 Task: Look for space in Nanaimo, Canada from 4th August, 2023 to 8th August, 2023 for 1 adult in price range Rs.10000 to Rs.15000. Place can be private room with 1  bedroom having 1 bed and 1 bathroom. Property type can be flatguest house, hotel. Booking option can be shelf check-in. Required host language is English.
Action: Mouse moved to (393, 81)
Screenshot: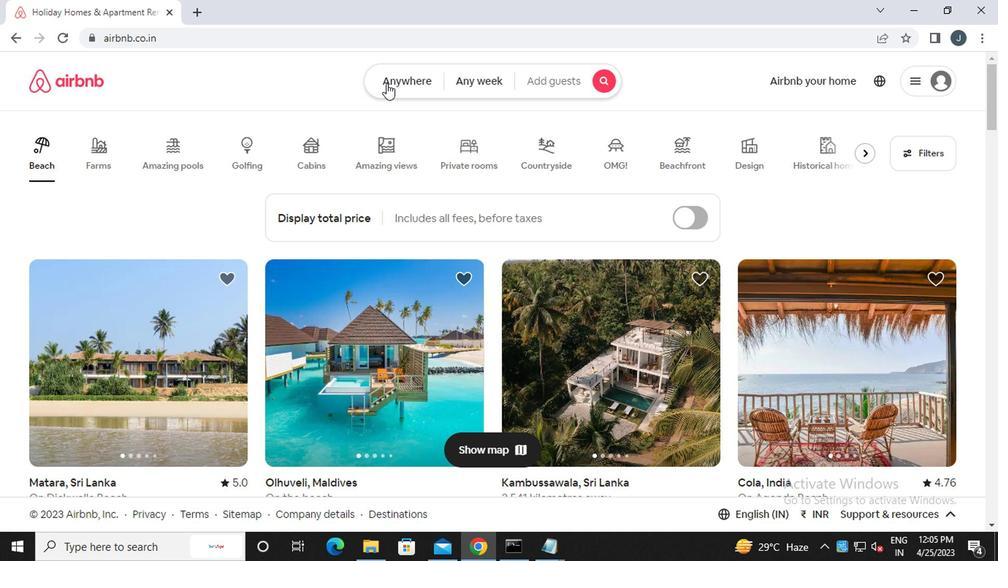 
Action: Mouse pressed left at (393, 81)
Screenshot: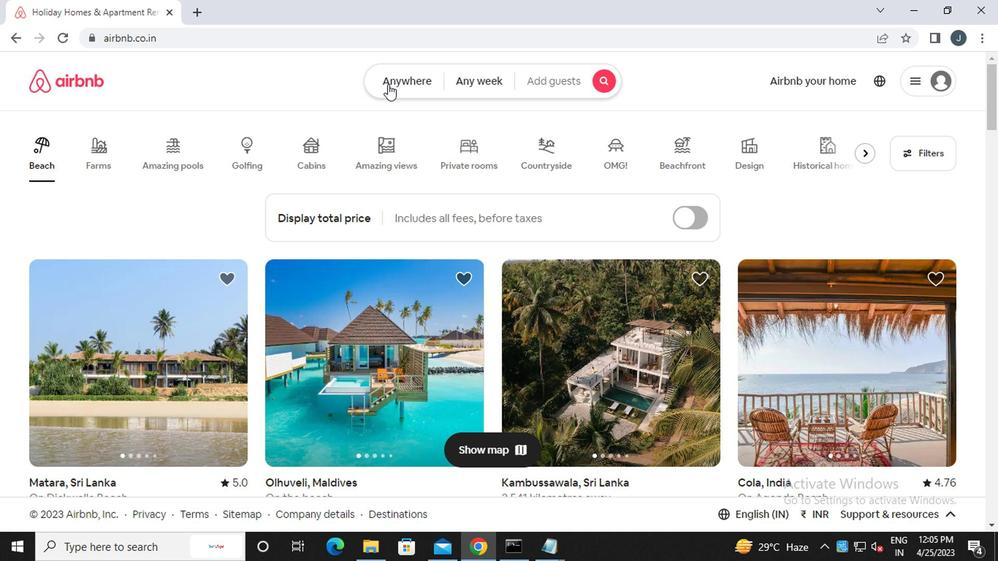 
Action: Mouse moved to (241, 139)
Screenshot: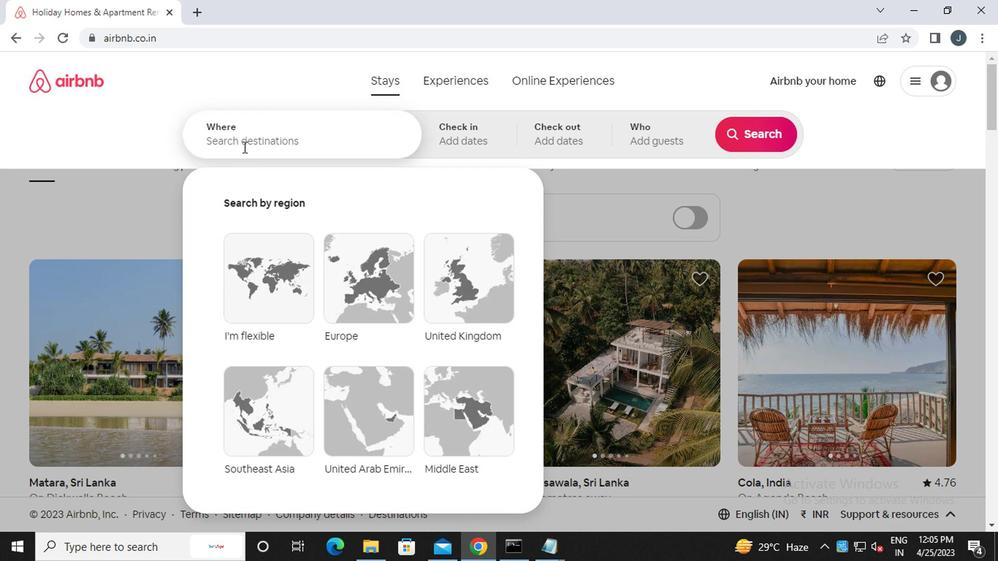 
Action: Mouse pressed left at (241, 139)
Screenshot: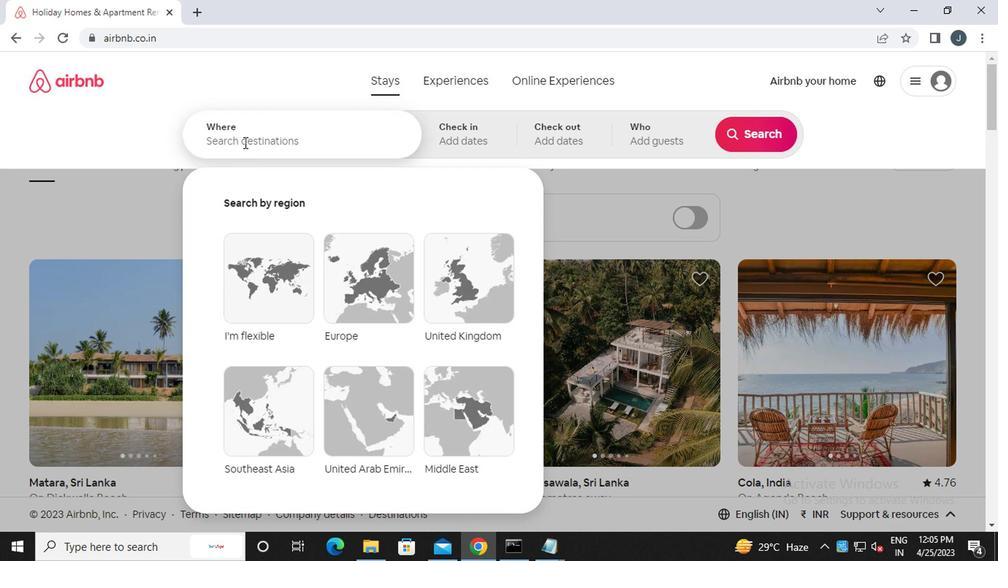 
Action: Key pressed n<Key.caps_lock>anaimo,<Key.caps_lock>c<Key.caps_lock>anada
Screenshot: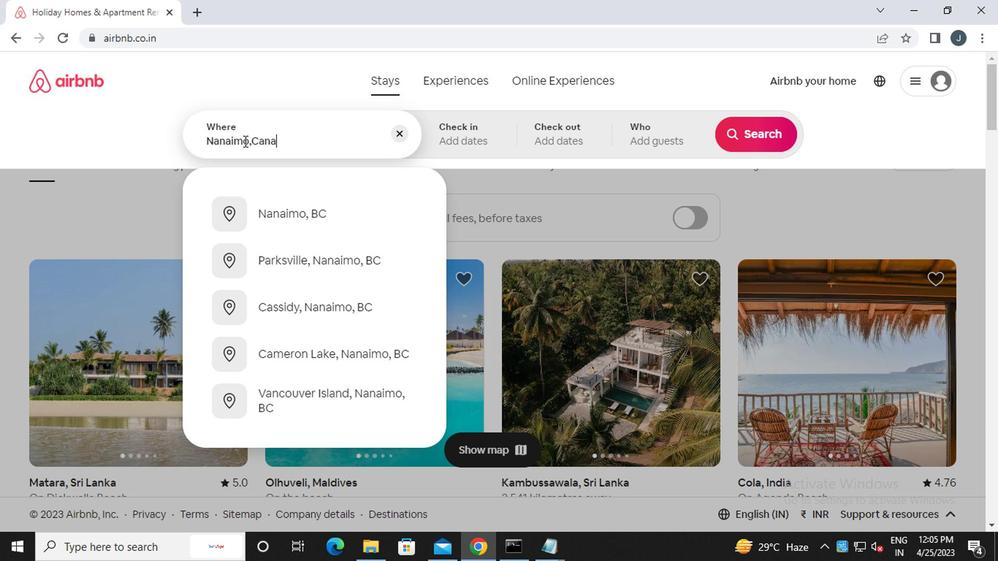 
Action: Mouse moved to (481, 132)
Screenshot: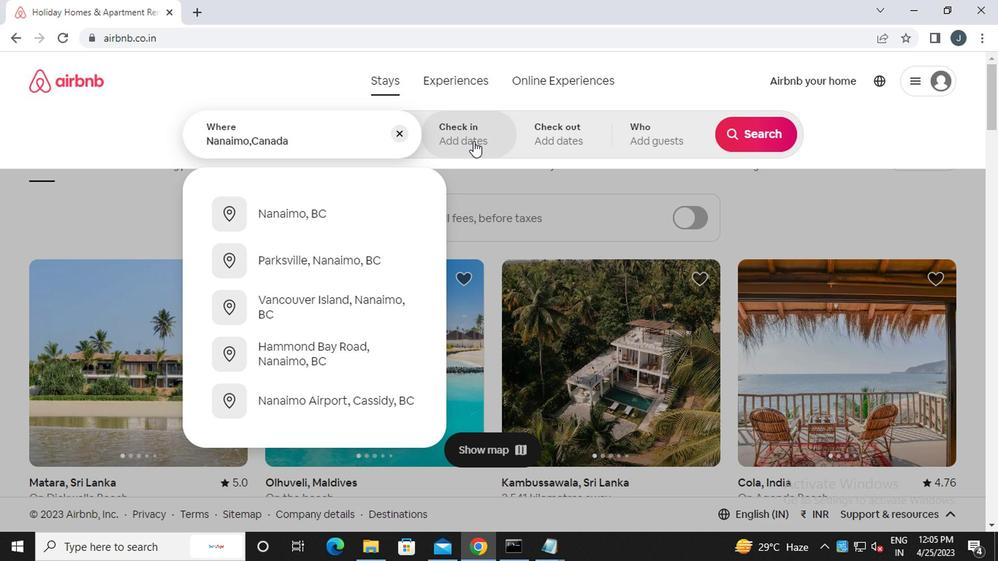 
Action: Mouse pressed left at (481, 132)
Screenshot: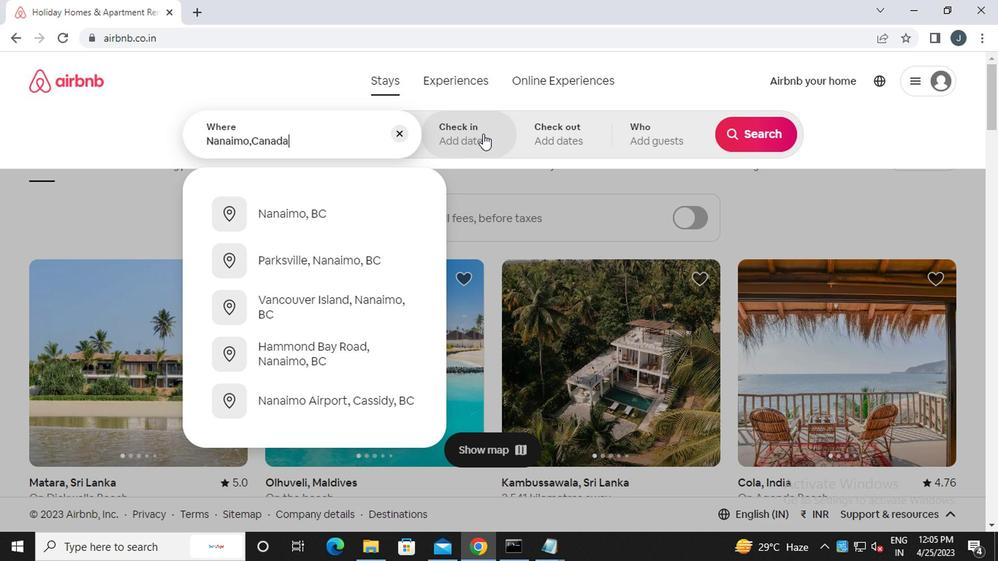 
Action: Mouse moved to (744, 254)
Screenshot: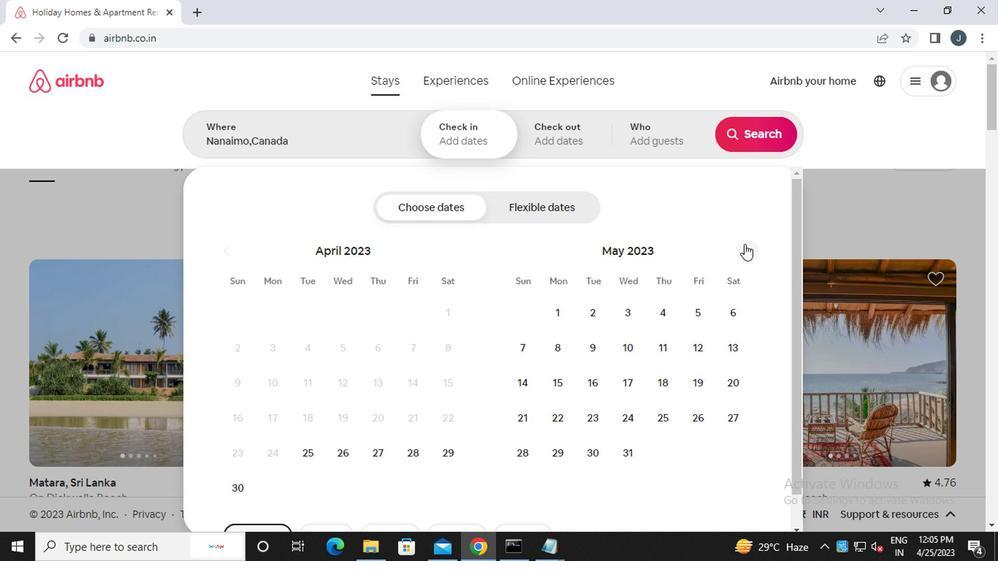 
Action: Mouse pressed left at (744, 254)
Screenshot: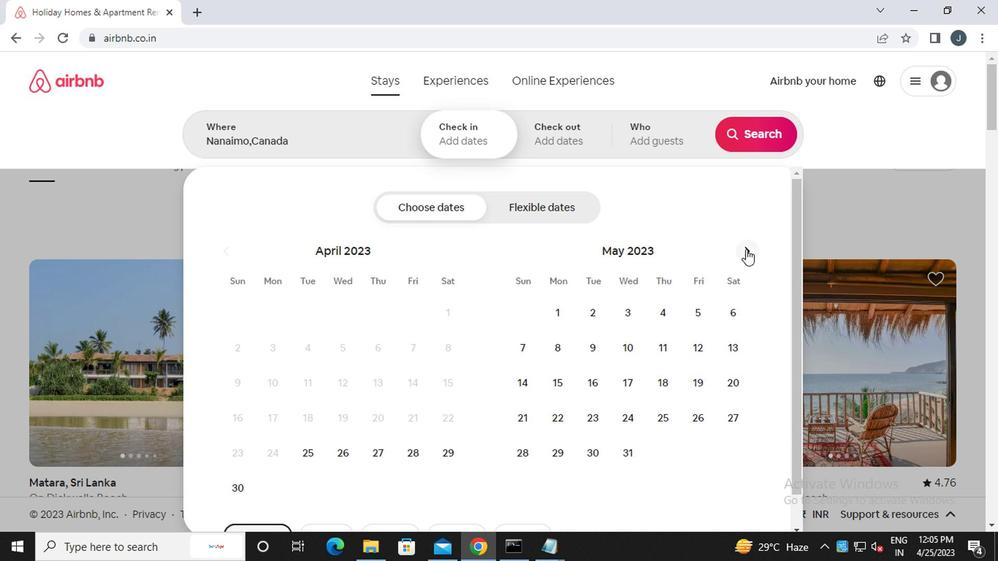 
Action: Mouse pressed left at (744, 254)
Screenshot: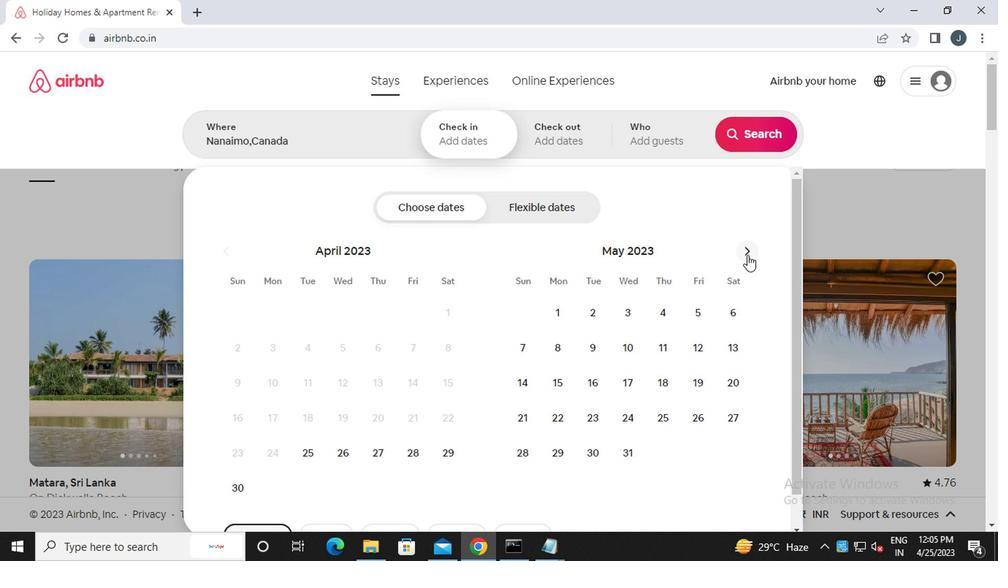 
Action: Mouse pressed left at (744, 254)
Screenshot: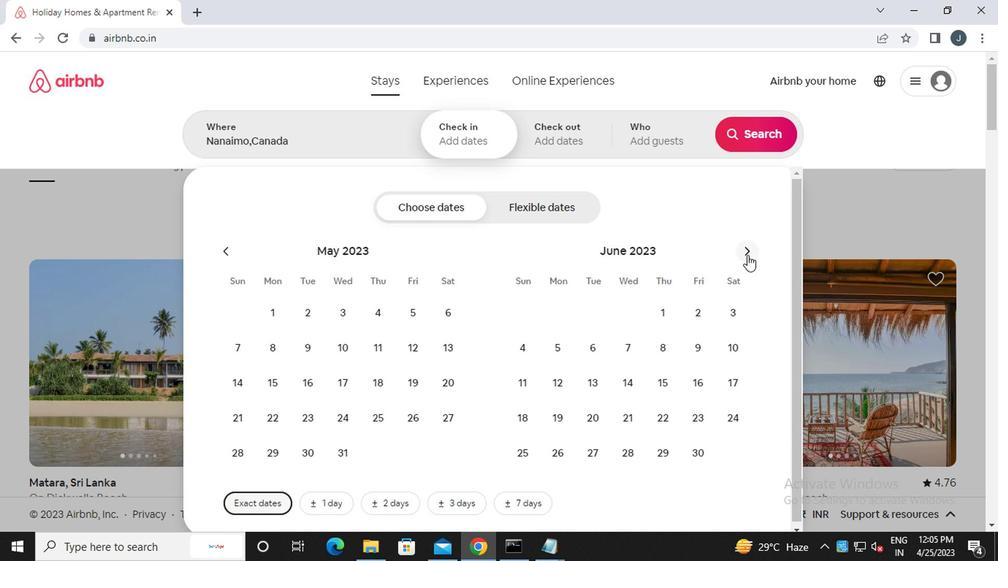 
Action: Mouse moved to (701, 308)
Screenshot: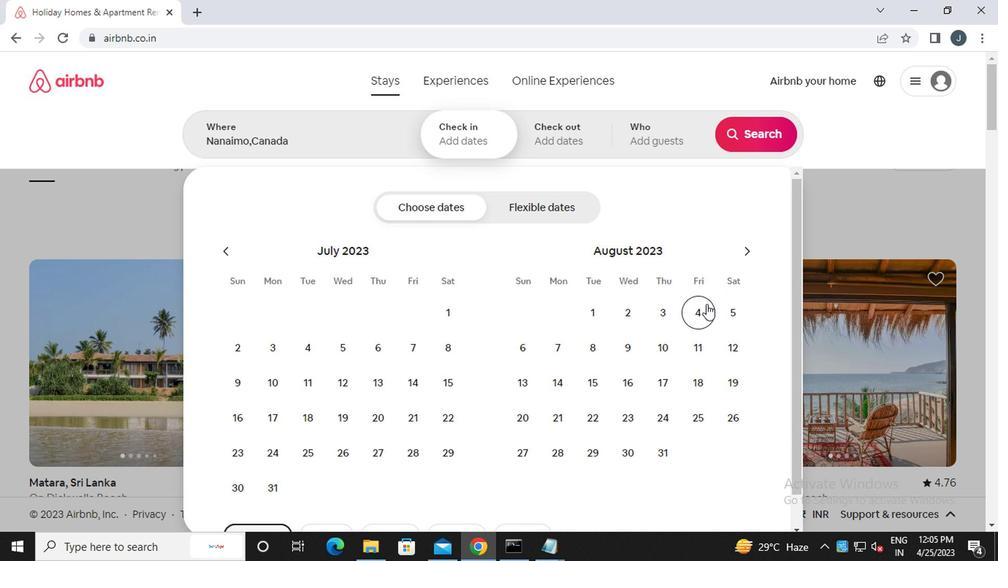 
Action: Mouse pressed left at (701, 308)
Screenshot: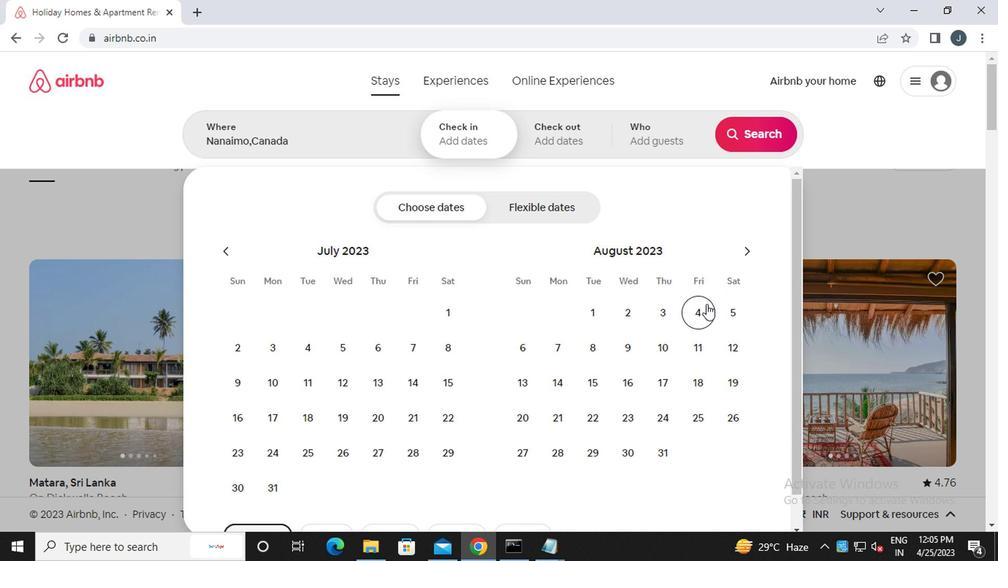 
Action: Mouse moved to (596, 342)
Screenshot: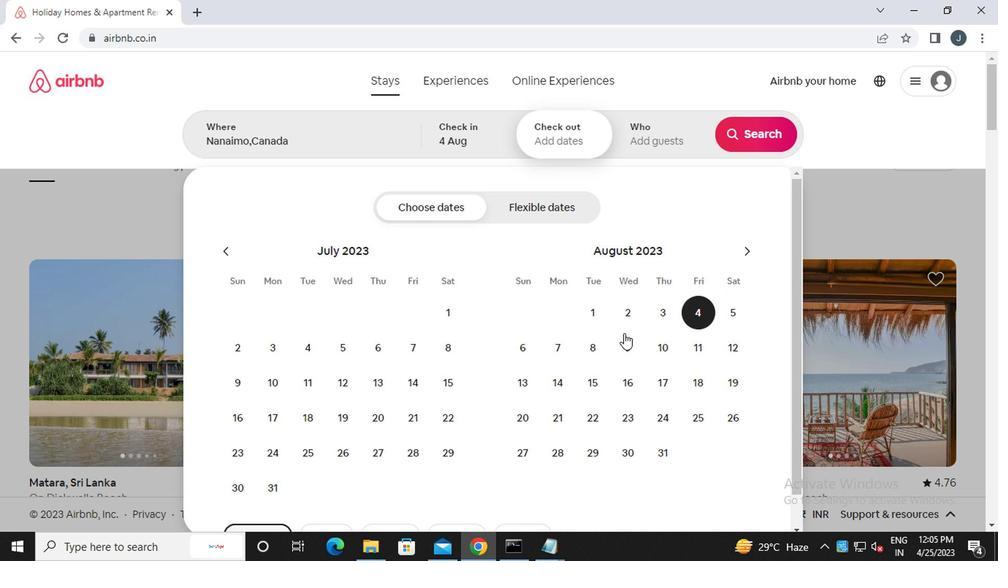 
Action: Mouse pressed left at (596, 342)
Screenshot: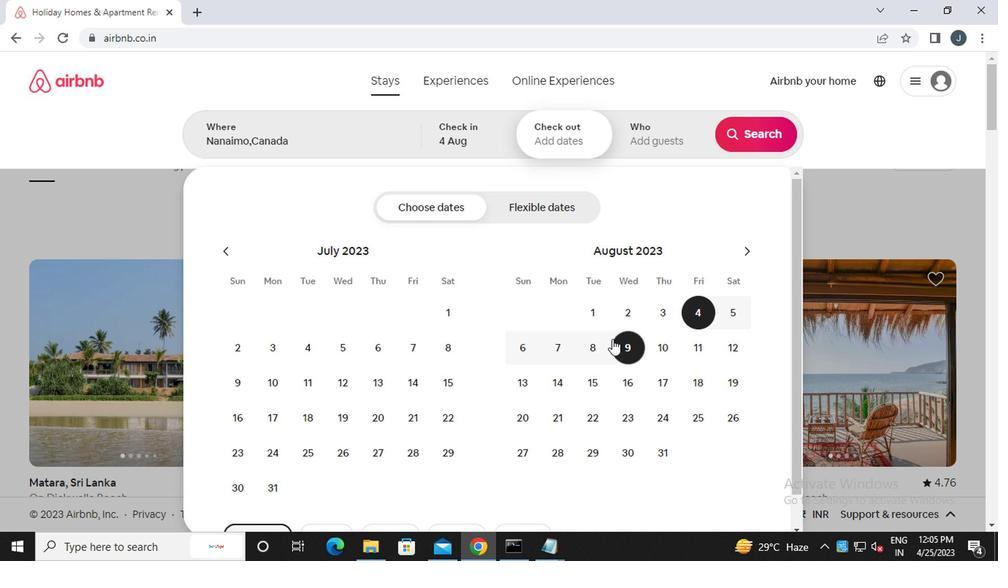
Action: Mouse moved to (644, 124)
Screenshot: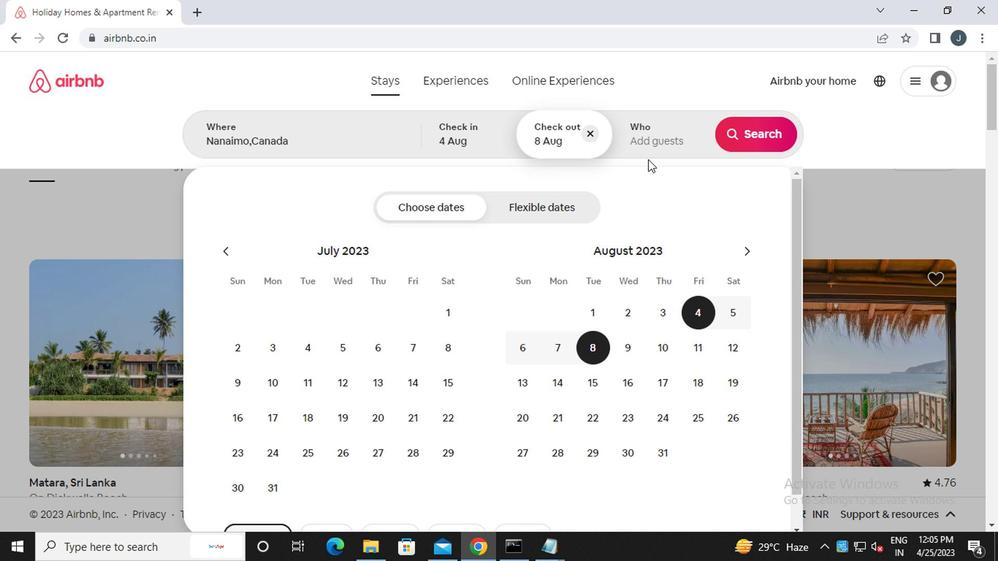 
Action: Mouse pressed left at (644, 124)
Screenshot: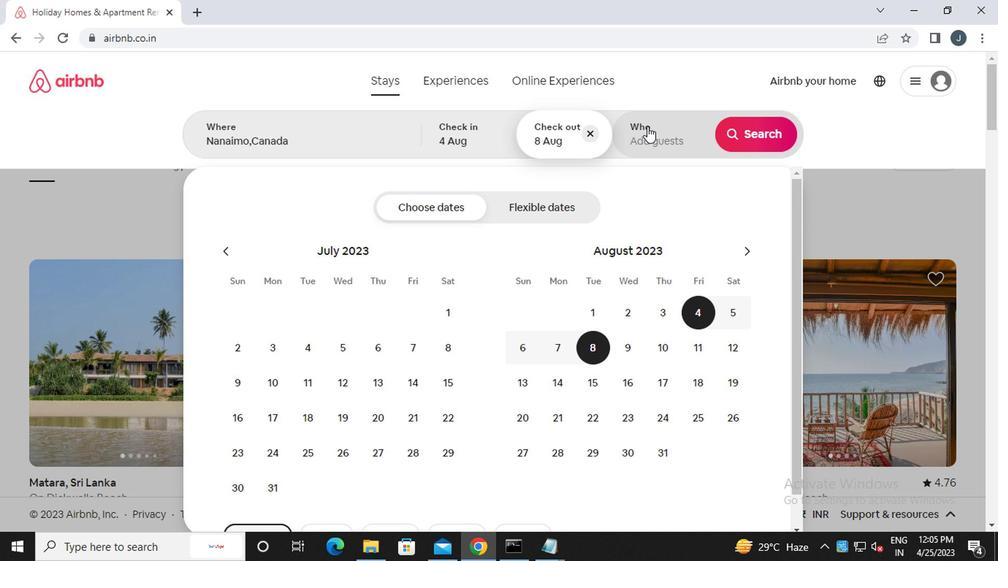 
Action: Mouse moved to (764, 213)
Screenshot: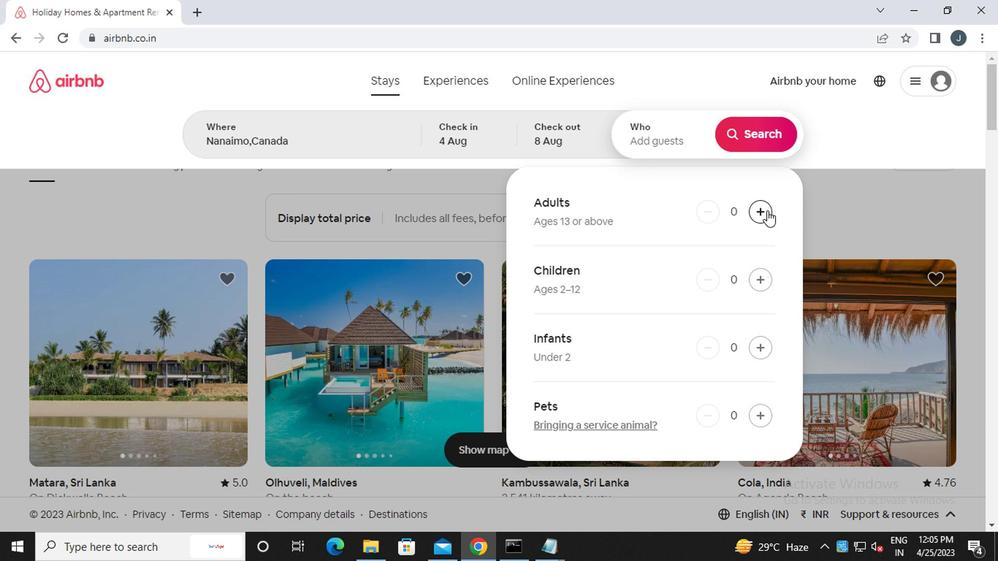 
Action: Mouse pressed left at (764, 213)
Screenshot: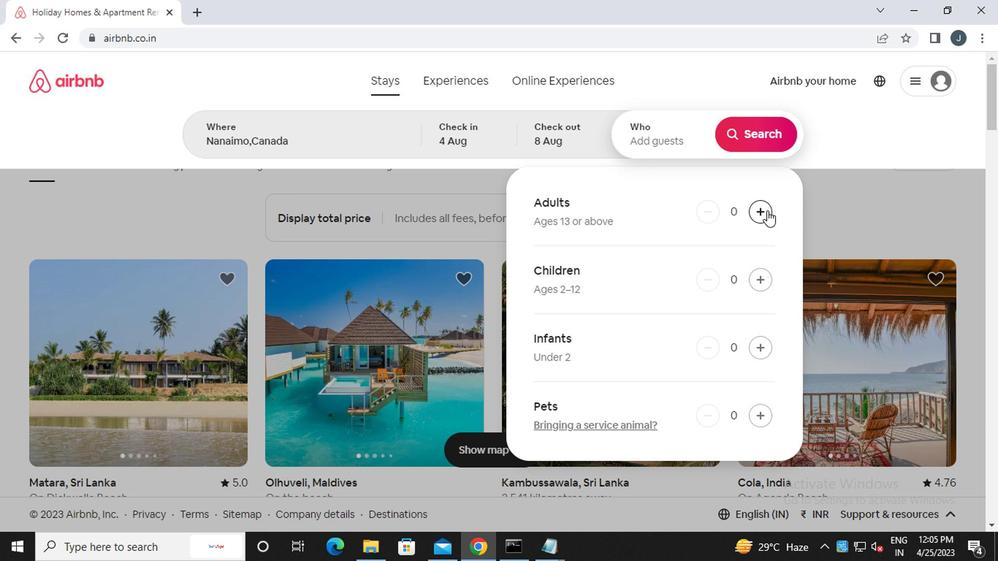 
Action: Mouse moved to (752, 125)
Screenshot: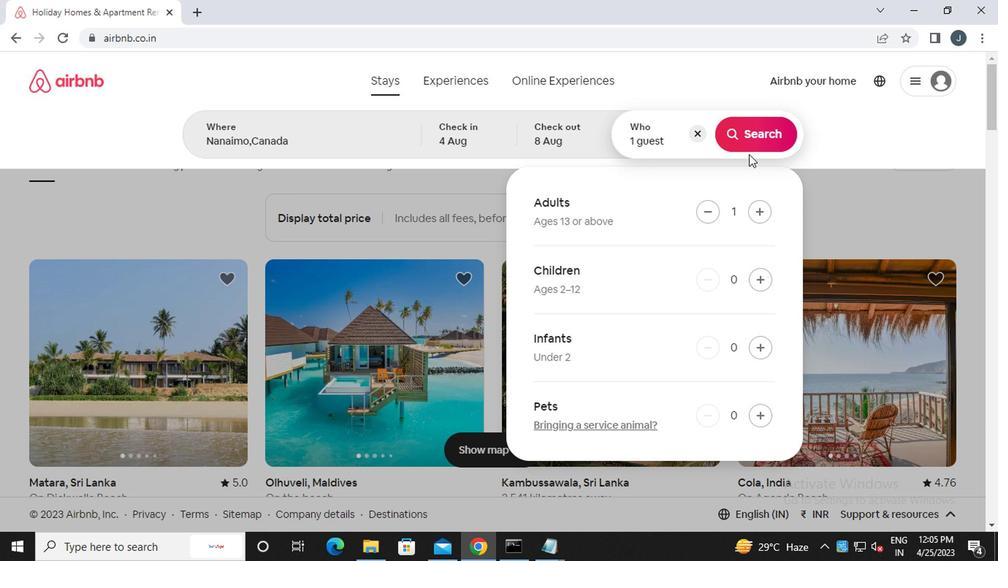 
Action: Mouse pressed left at (752, 125)
Screenshot: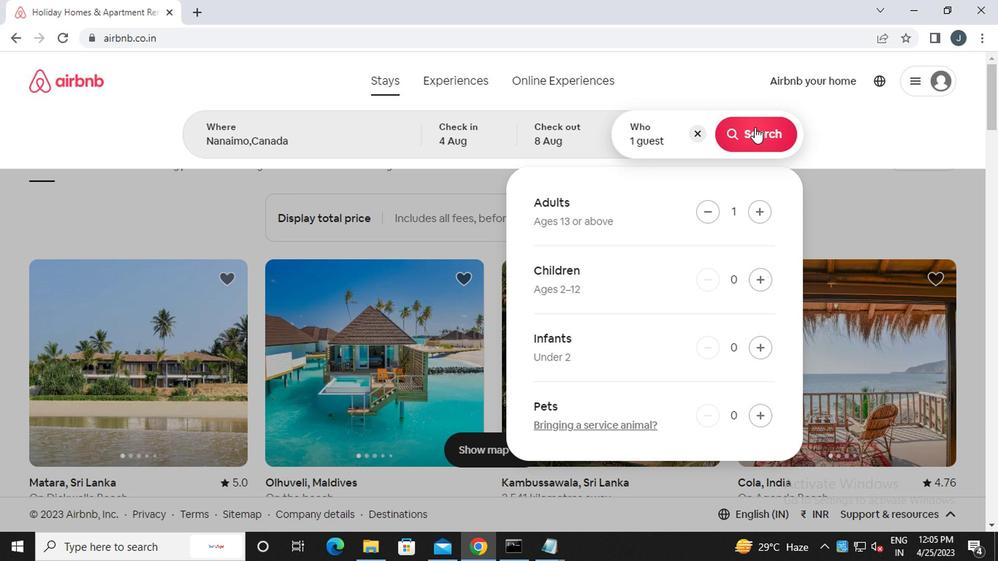 
Action: Mouse moved to (943, 133)
Screenshot: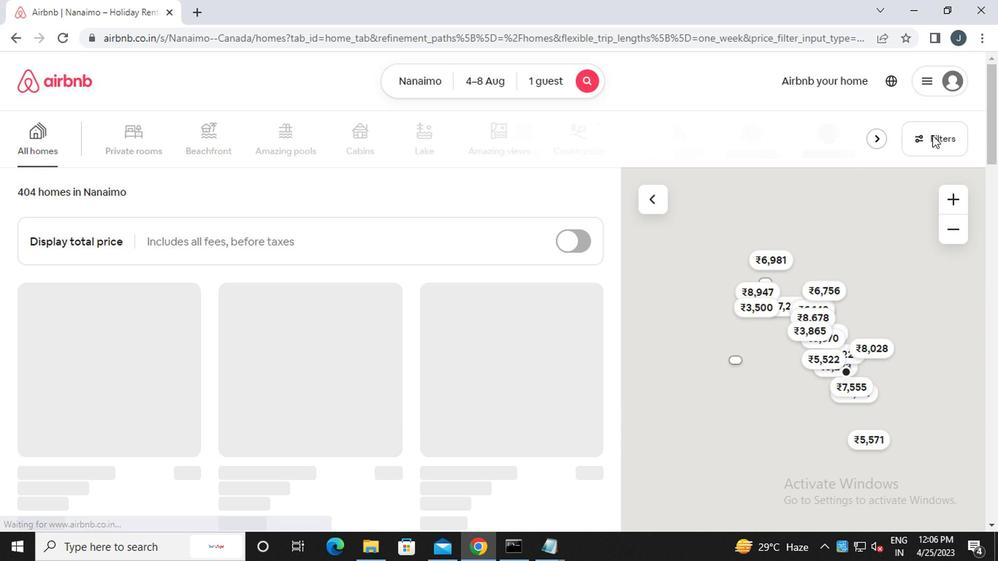 
Action: Mouse pressed left at (943, 133)
Screenshot: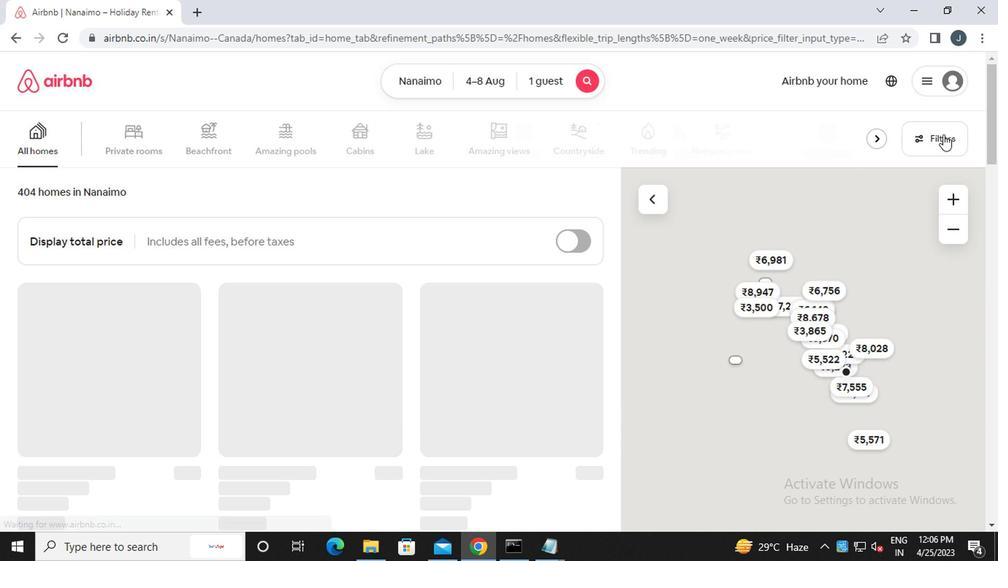 
Action: Mouse moved to (345, 324)
Screenshot: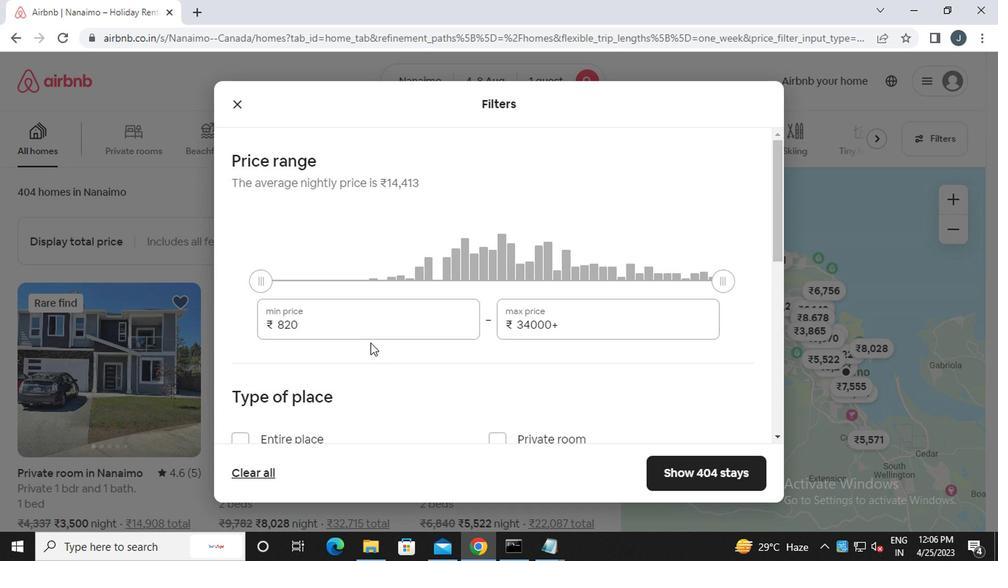 
Action: Mouse pressed left at (345, 324)
Screenshot: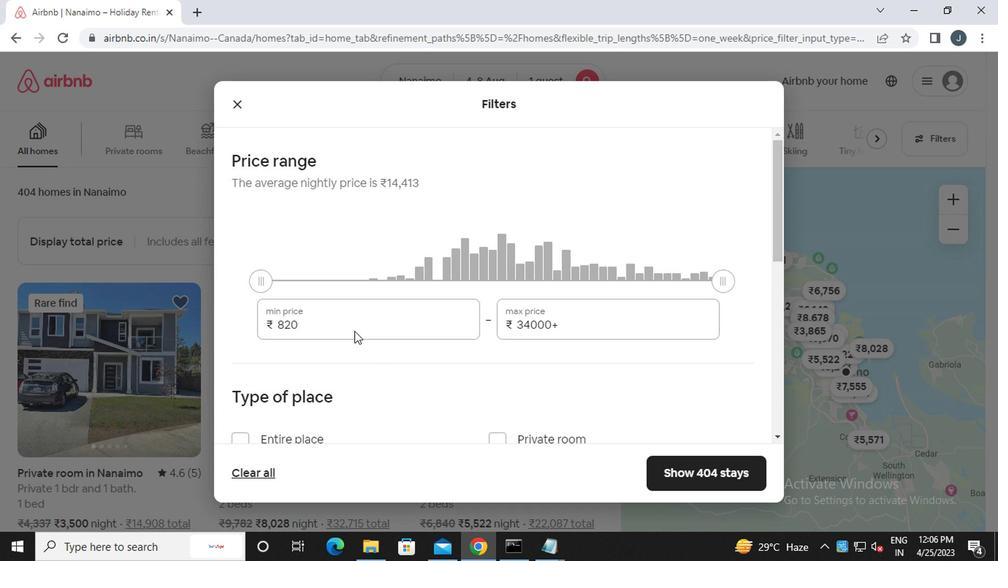 
Action: Mouse moved to (340, 323)
Screenshot: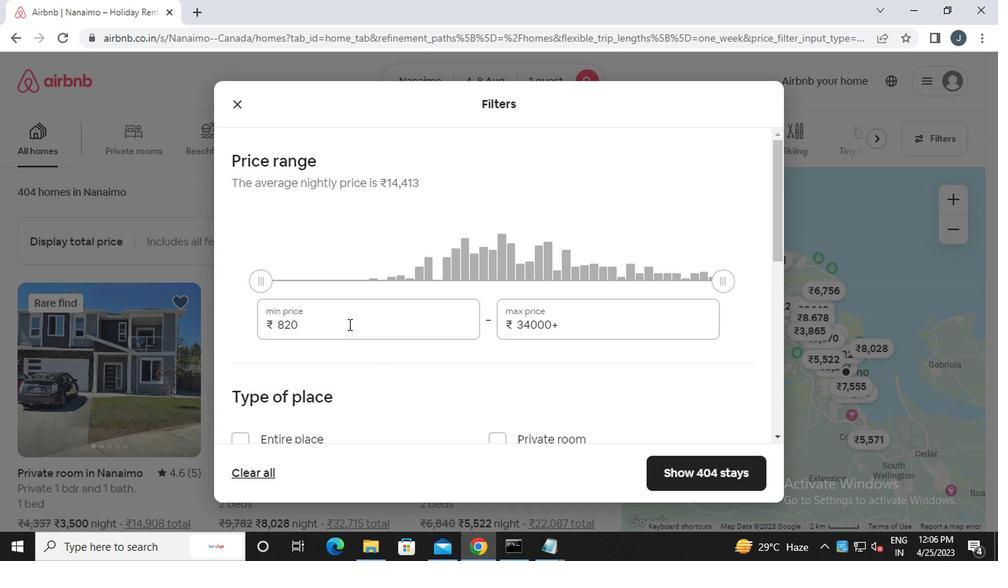 
Action: Key pressed <Key.backspace><Key.backspace><Key.backspace><<97>><<96>><<96>><<96>><<96>>
Screenshot: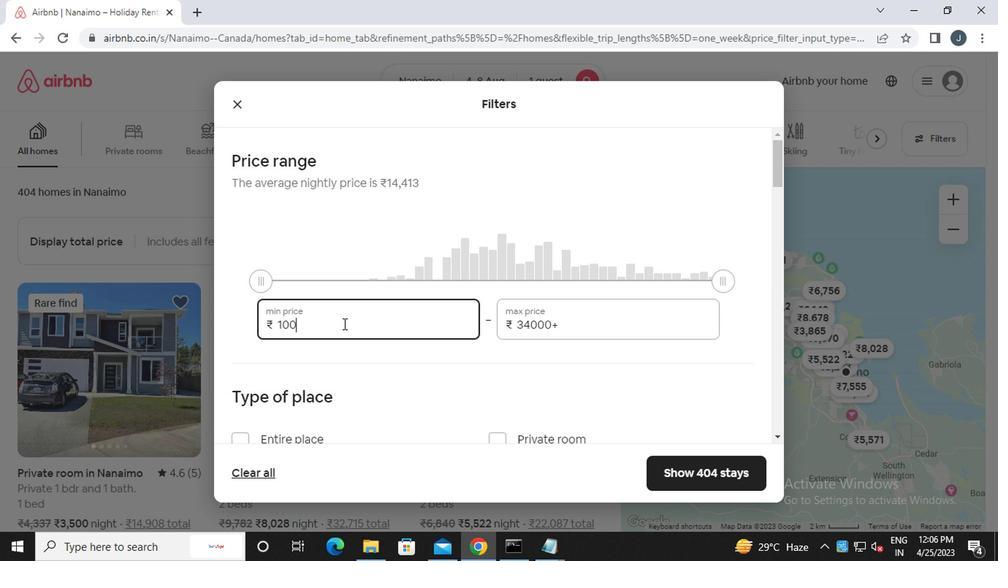 
Action: Mouse moved to (560, 320)
Screenshot: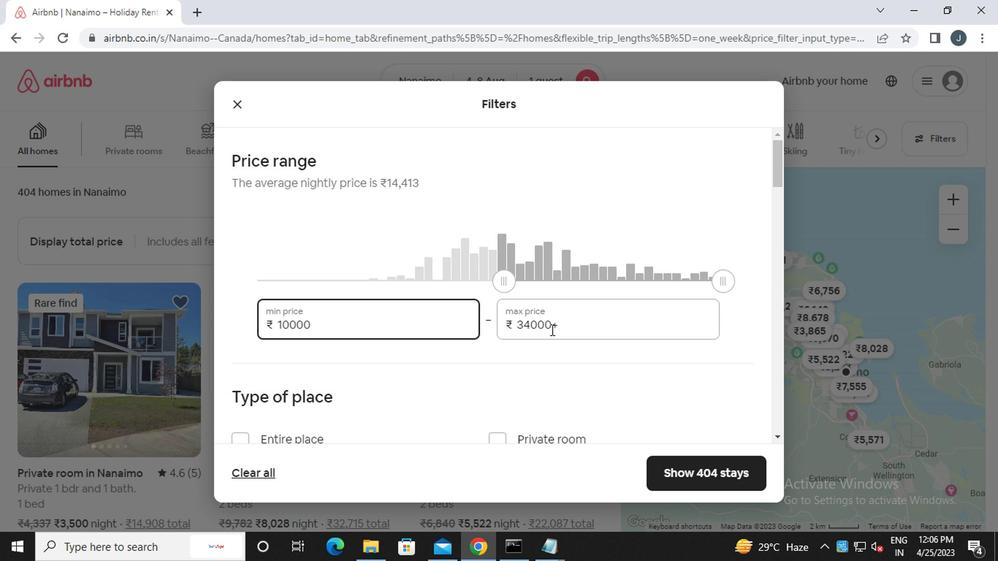 
Action: Mouse pressed left at (560, 320)
Screenshot: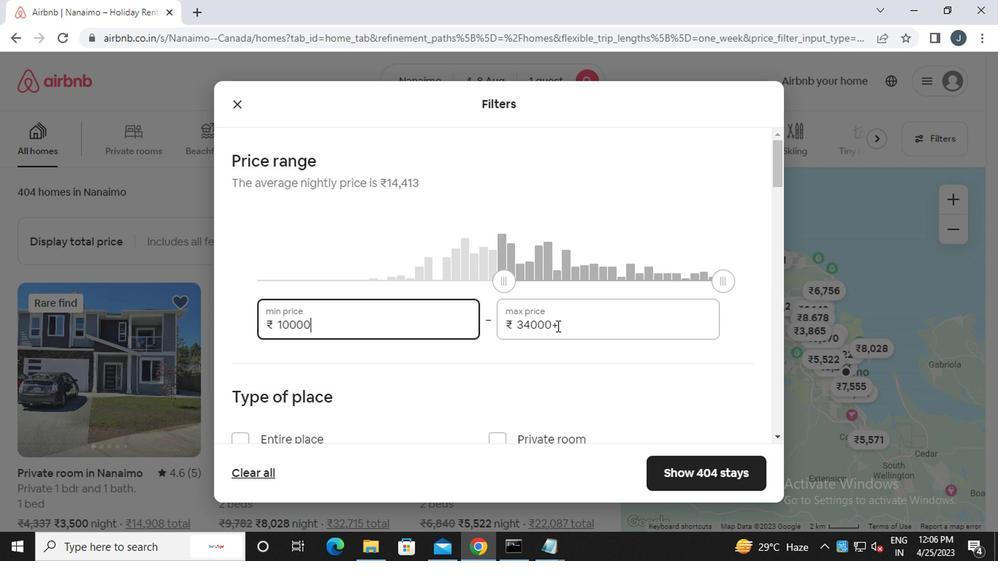 
Action: Mouse moved to (560, 320)
Screenshot: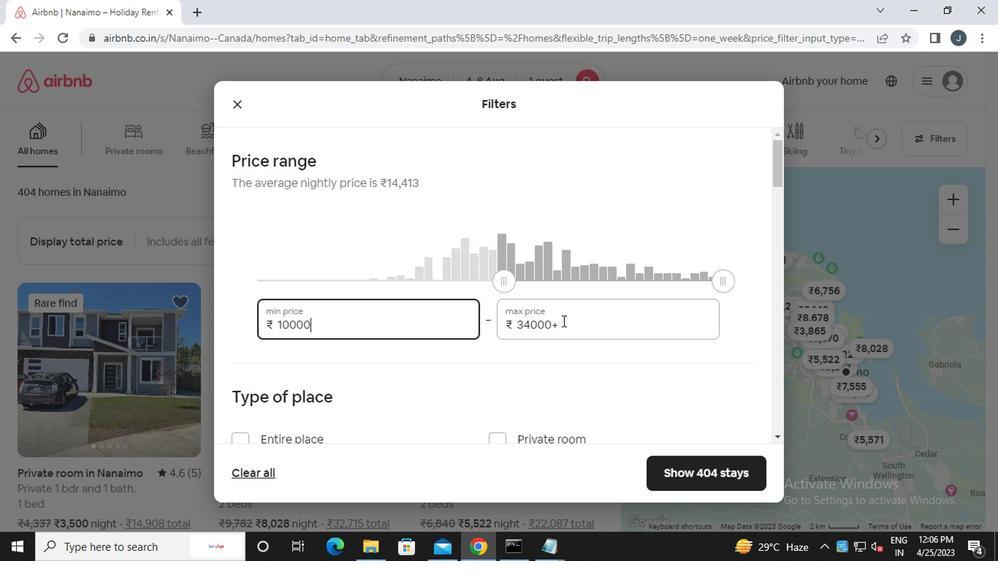 
Action: Key pressed <Key.backspace><Key.backspace><Key.backspace><Key.backspace><Key.backspace><Key.backspace><Key.backspace><Key.backspace><Key.backspace><Key.backspace><<97>><<101>><<96>><<96>><<96>>
Screenshot: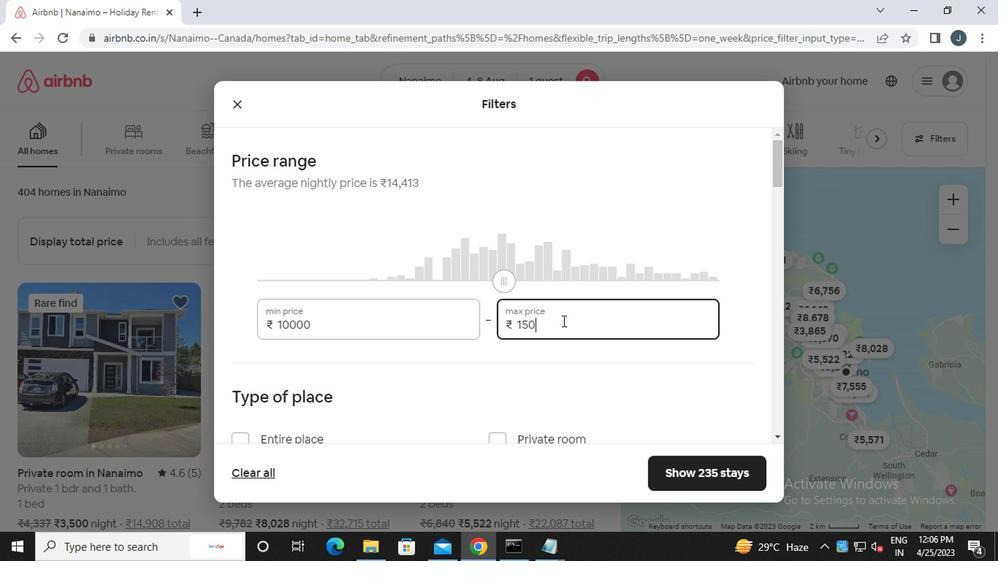 
Action: Mouse moved to (544, 326)
Screenshot: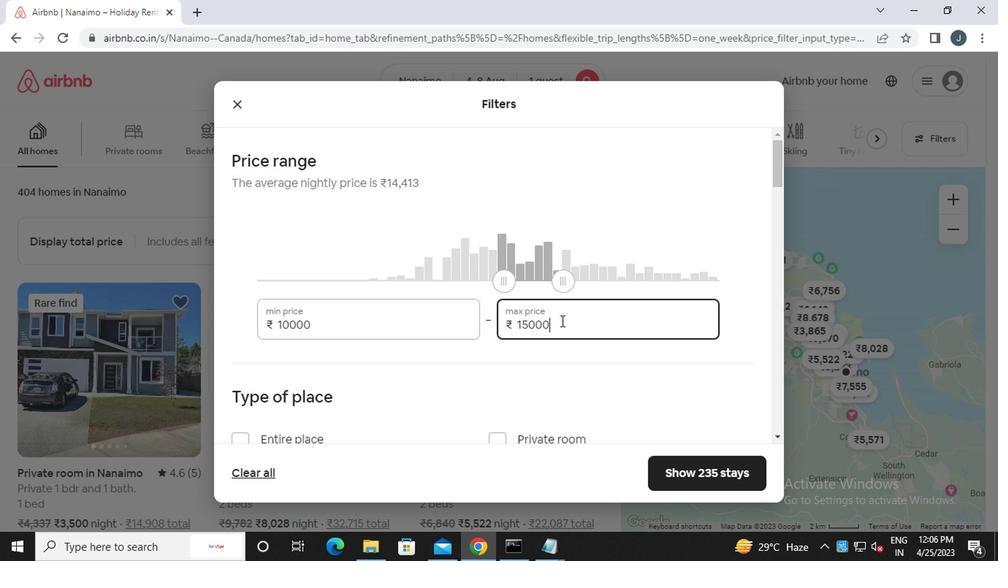 
Action: Mouse scrolled (544, 325) with delta (0, -1)
Screenshot: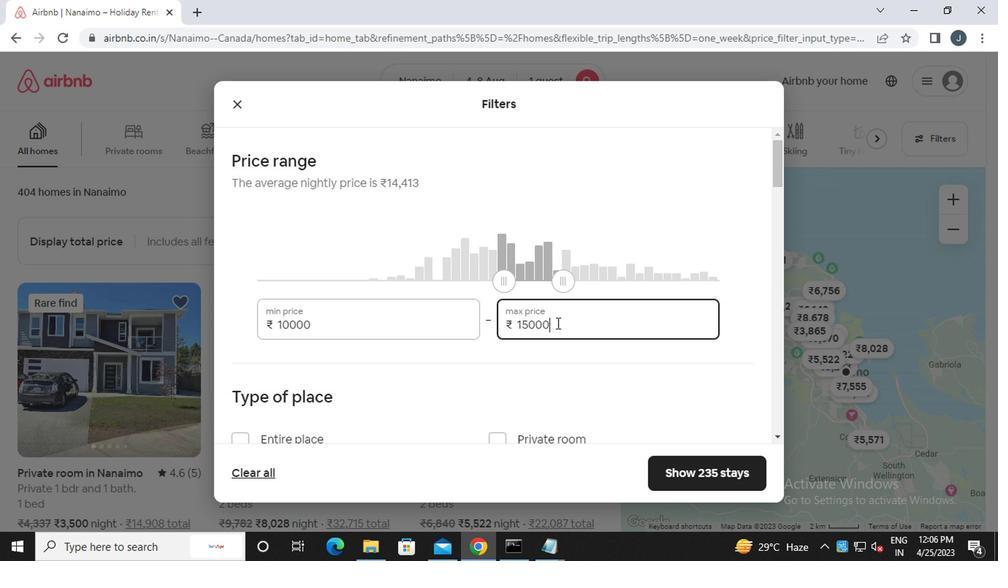 
Action: Mouse scrolled (544, 325) with delta (0, -1)
Screenshot: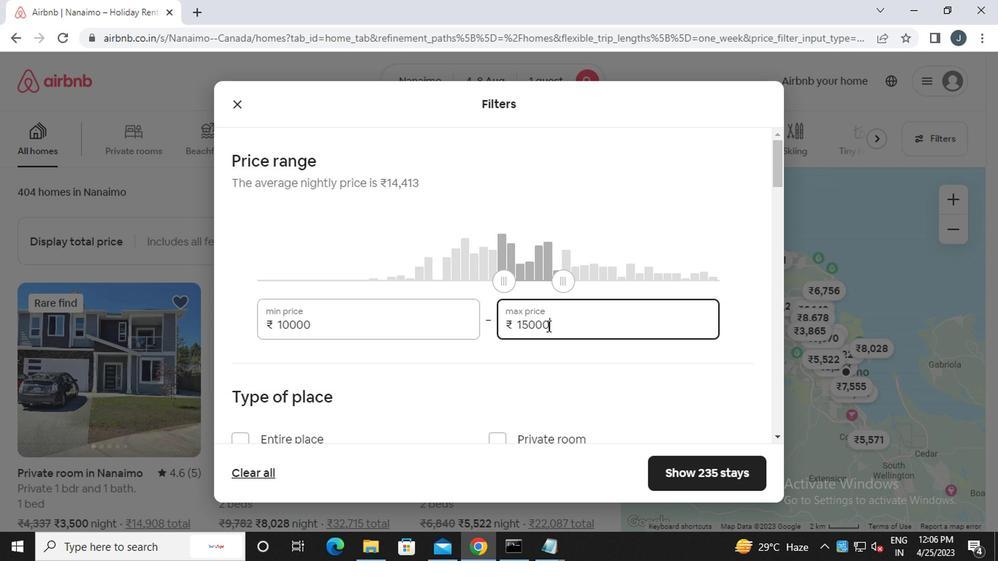 
Action: Mouse scrolled (544, 325) with delta (0, -1)
Screenshot: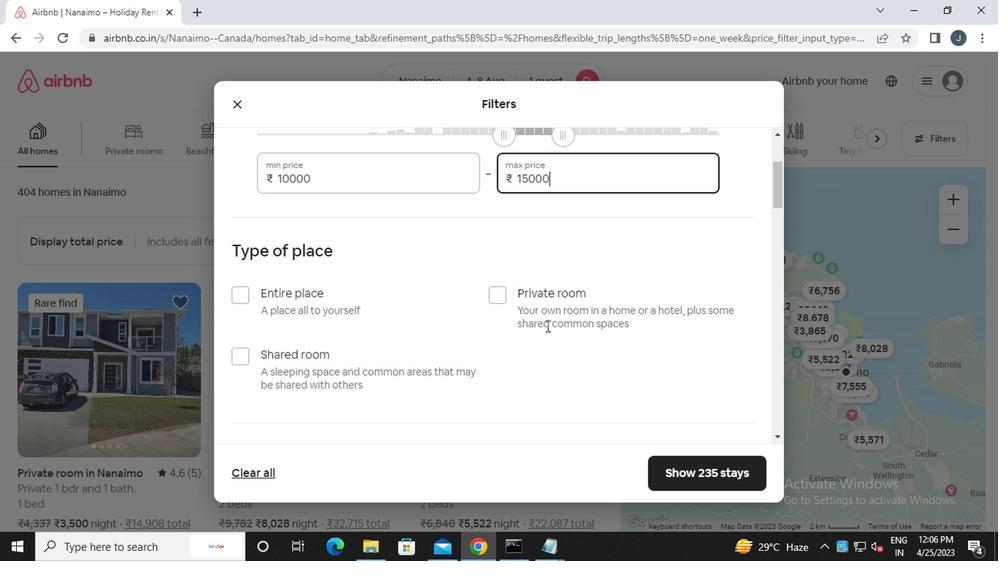 
Action: Mouse moved to (540, 323)
Screenshot: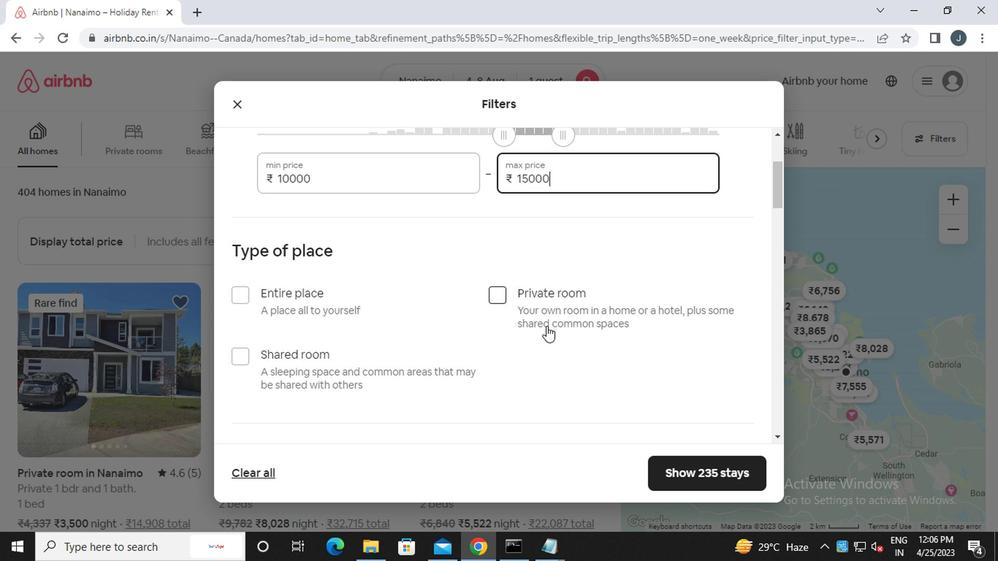 
Action: Mouse scrolled (540, 322) with delta (0, 0)
Screenshot: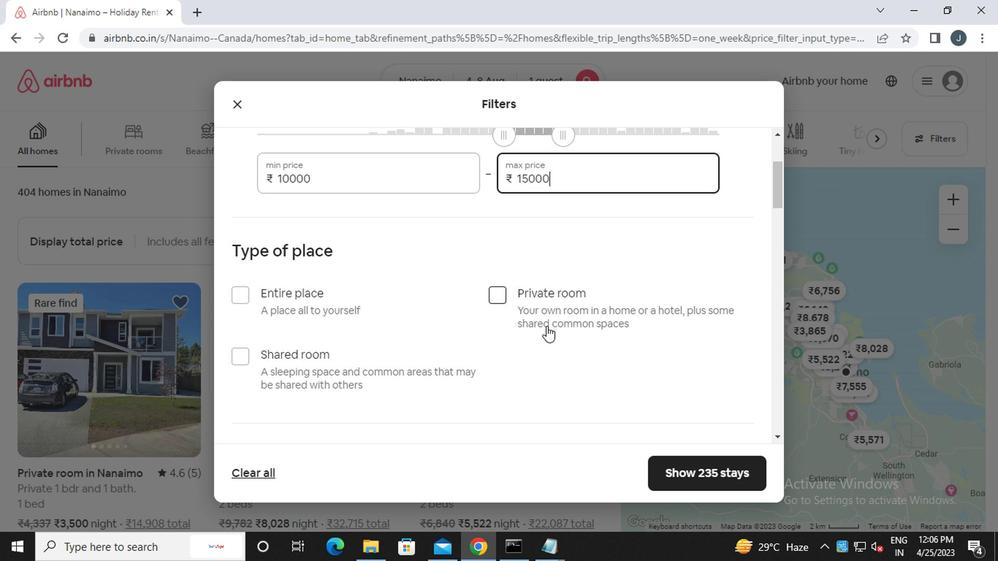
Action: Mouse moved to (496, 147)
Screenshot: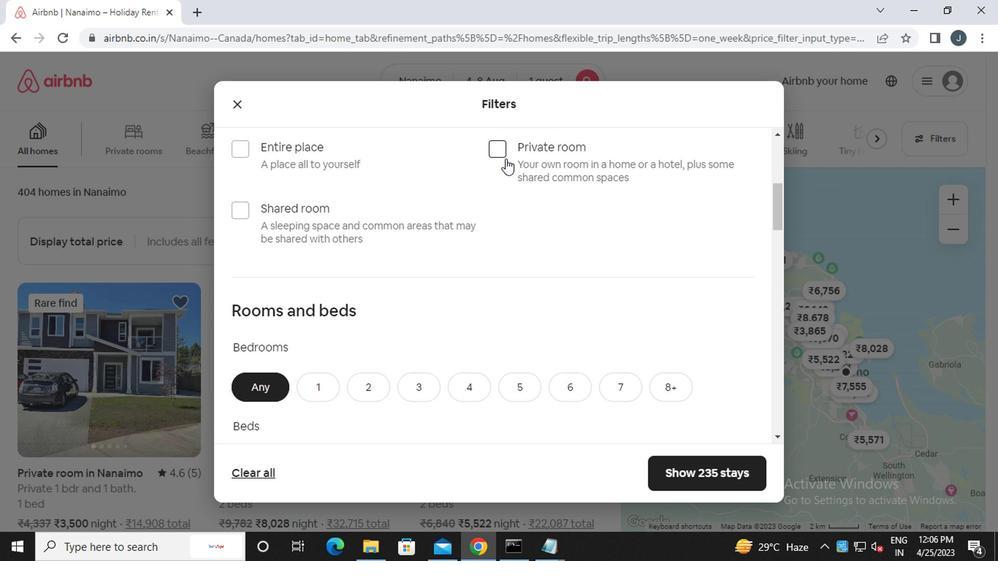 
Action: Mouse pressed left at (496, 147)
Screenshot: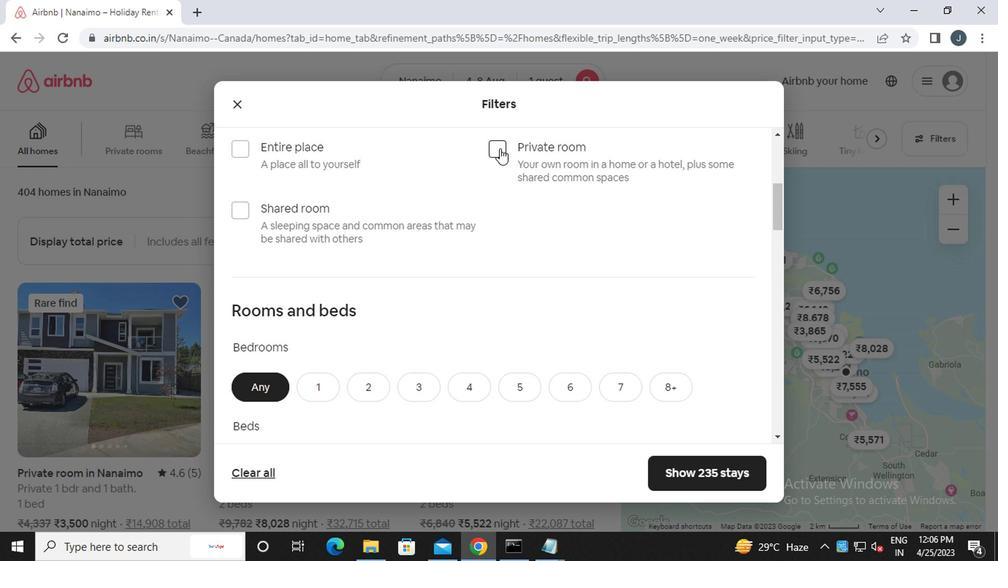 
Action: Mouse moved to (455, 244)
Screenshot: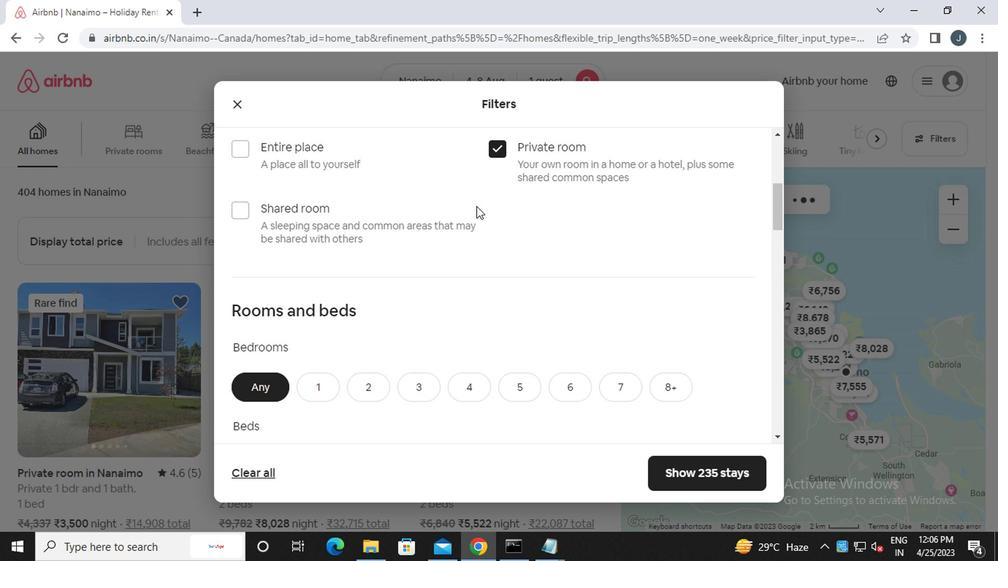 
Action: Mouse scrolled (455, 243) with delta (0, -1)
Screenshot: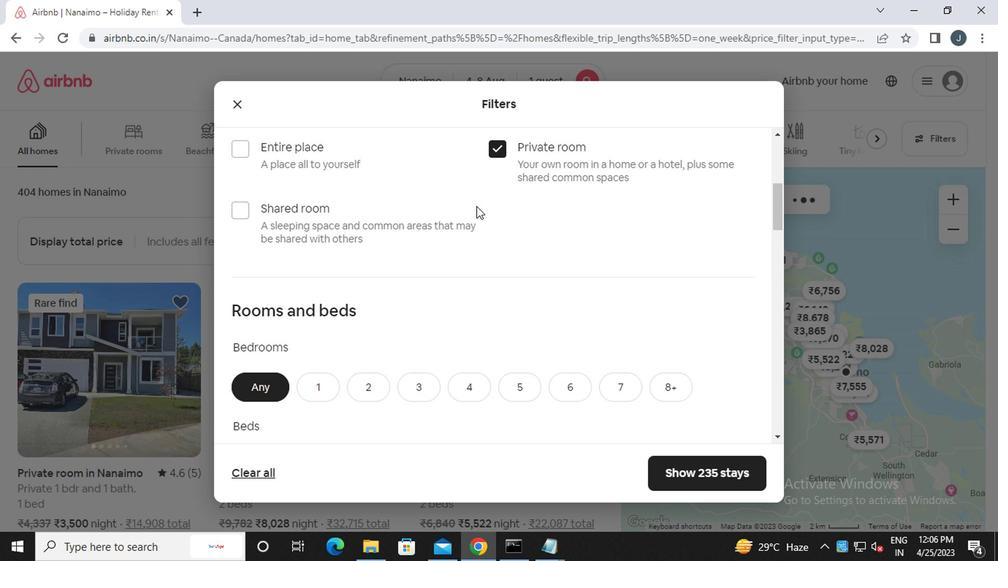 
Action: Mouse moved to (453, 255)
Screenshot: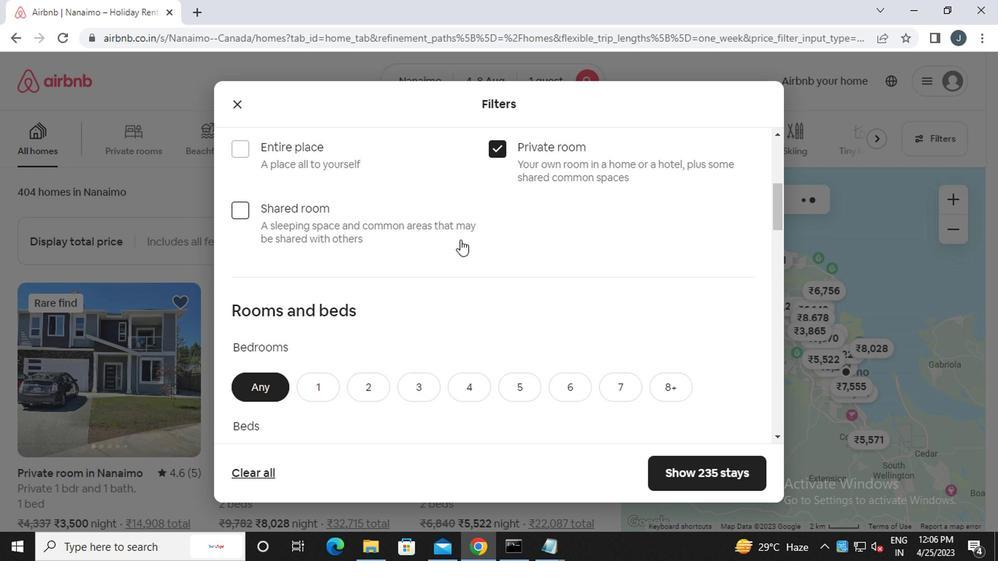 
Action: Mouse scrolled (453, 255) with delta (0, 0)
Screenshot: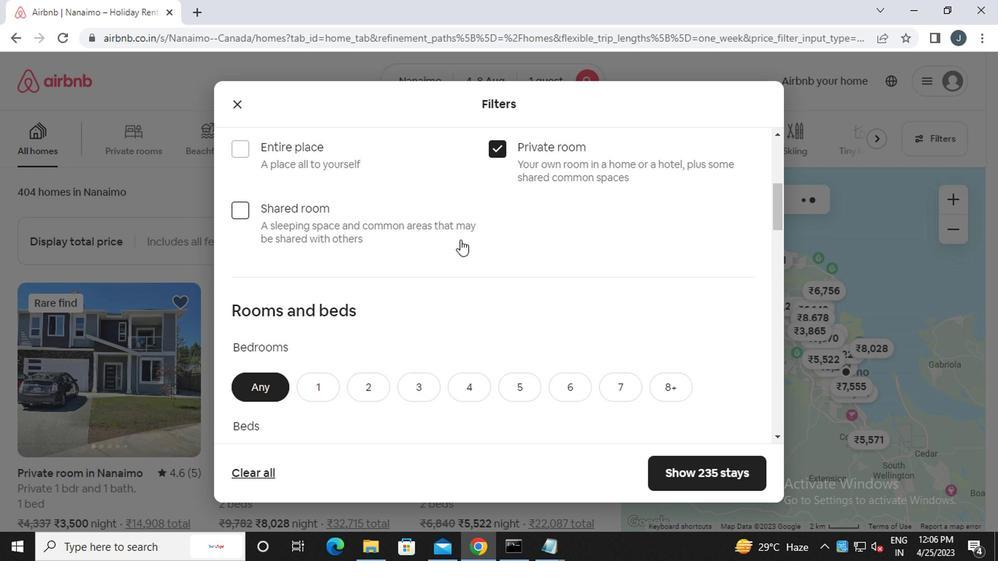 
Action: Mouse moved to (313, 241)
Screenshot: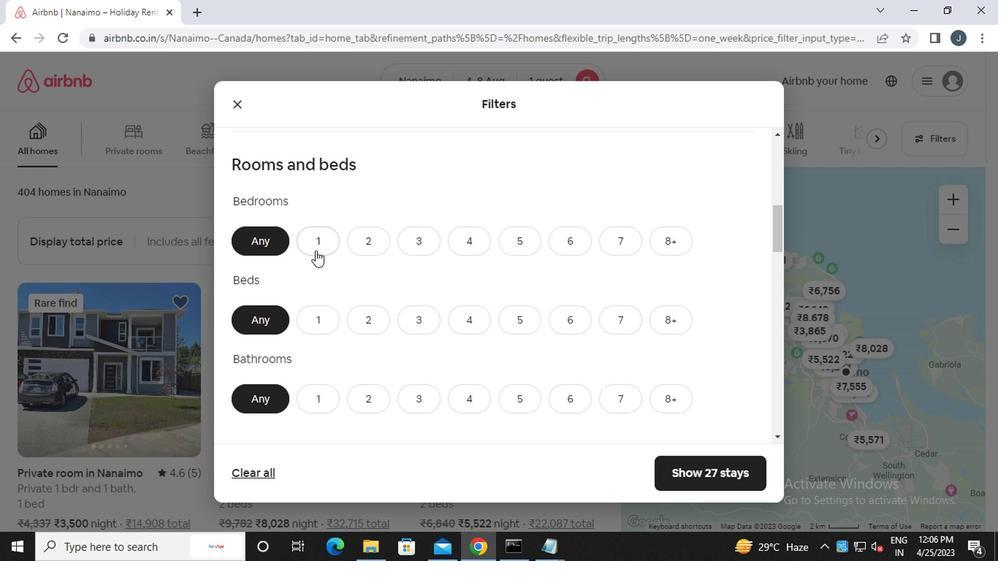 
Action: Mouse pressed left at (313, 241)
Screenshot: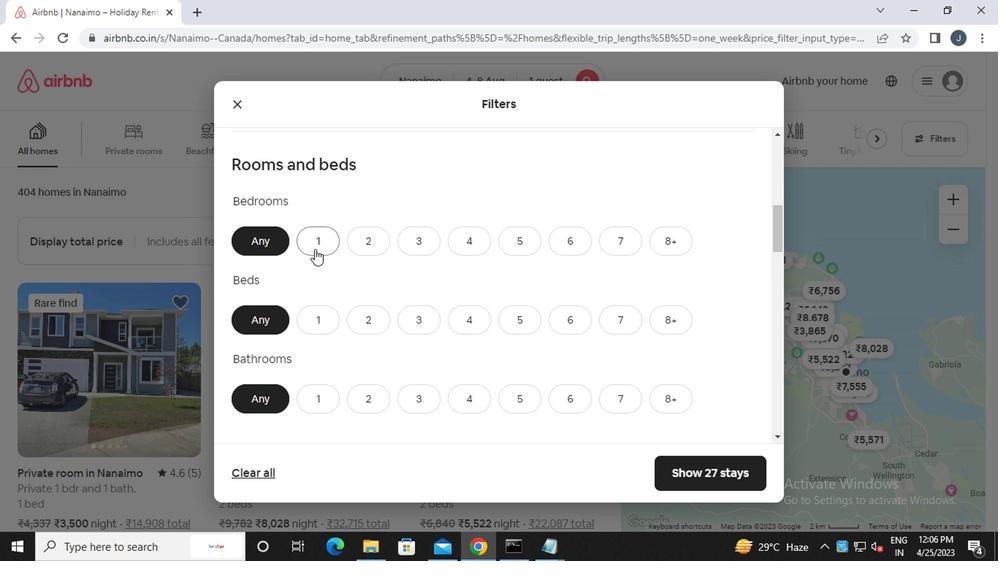 
Action: Mouse moved to (328, 306)
Screenshot: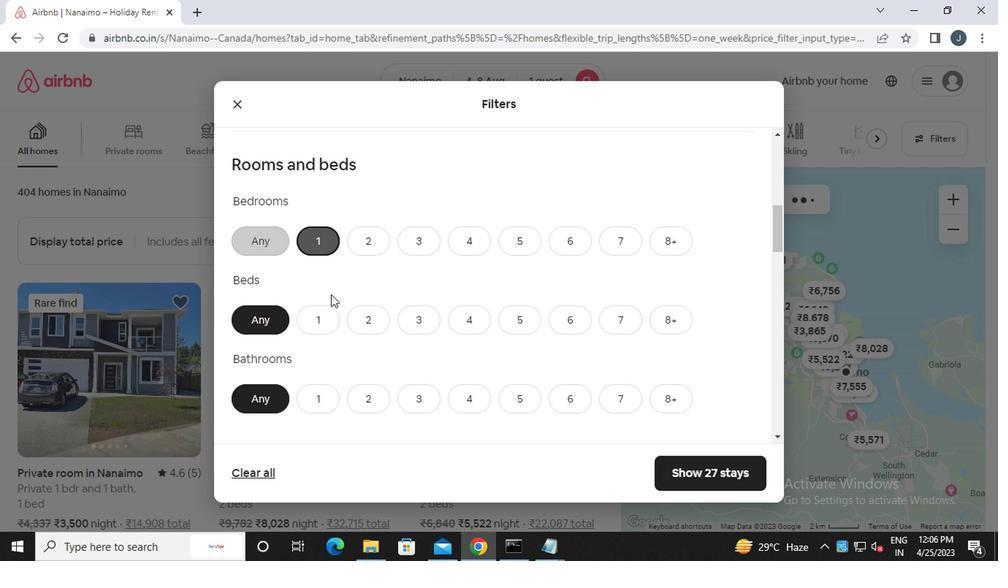 
Action: Mouse pressed left at (328, 306)
Screenshot: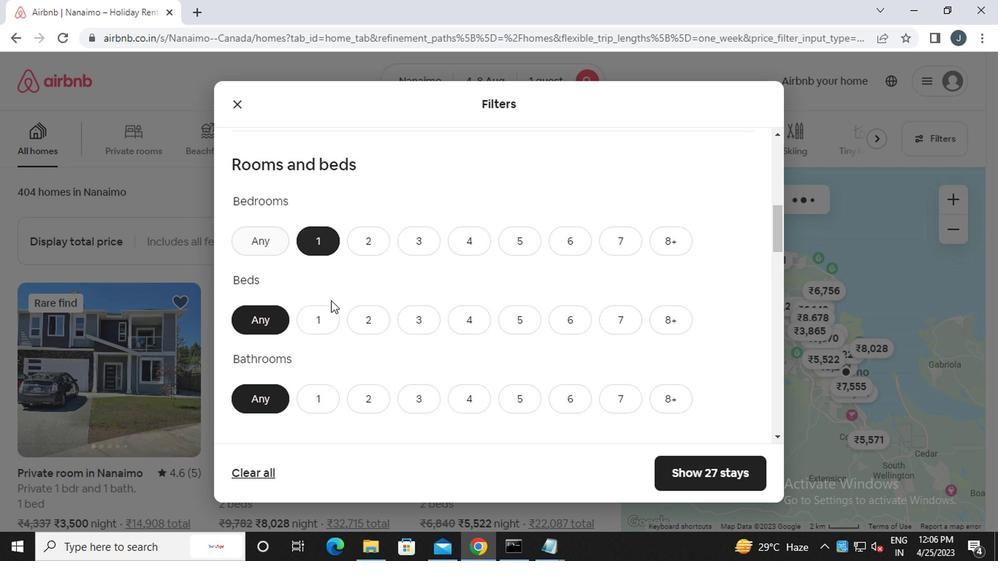 
Action: Mouse moved to (315, 390)
Screenshot: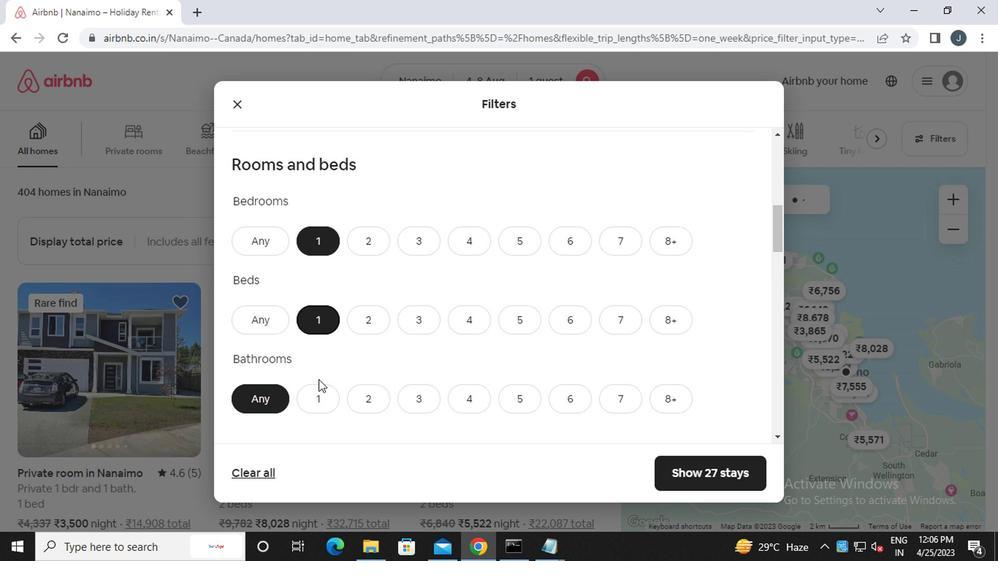 
Action: Mouse pressed left at (315, 390)
Screenshot: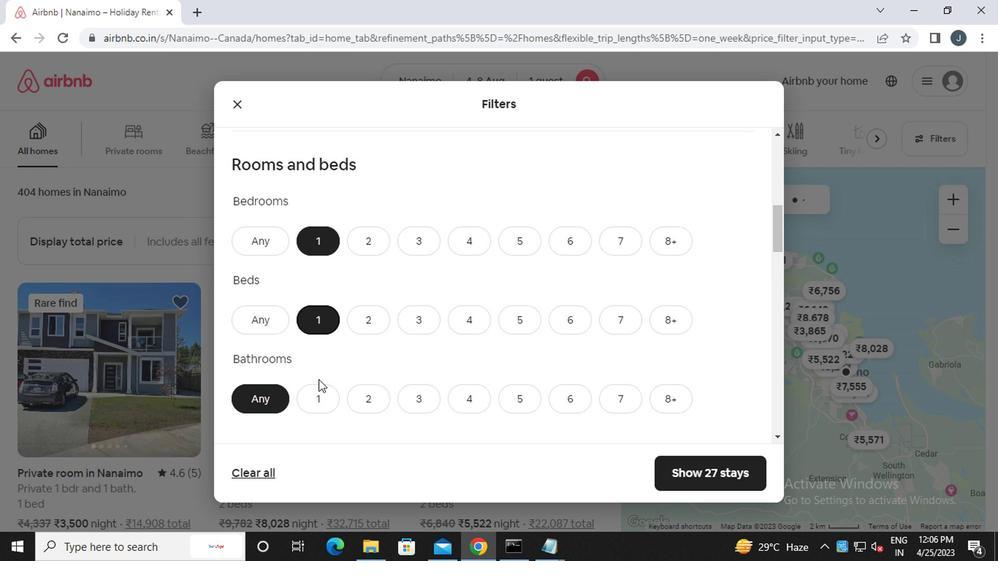 
Action: Mouse moved to (324, 380)
Screenshot: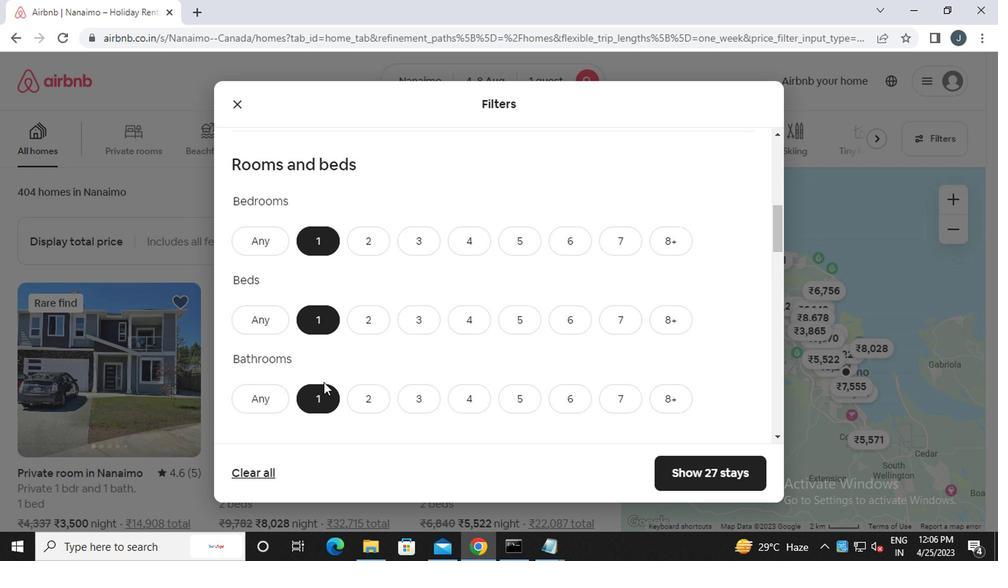 
Action: Mouse scrolled (324, 379) with delta (0, 0)
Screenshot: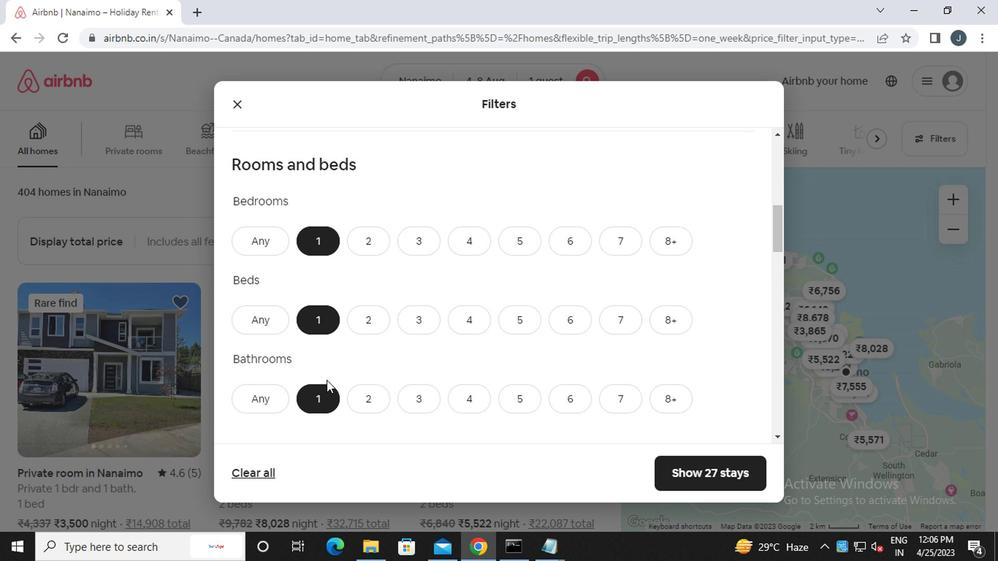 
Action: Mouse scrolled (324, 379) with delta (0, 0)
Screenshot: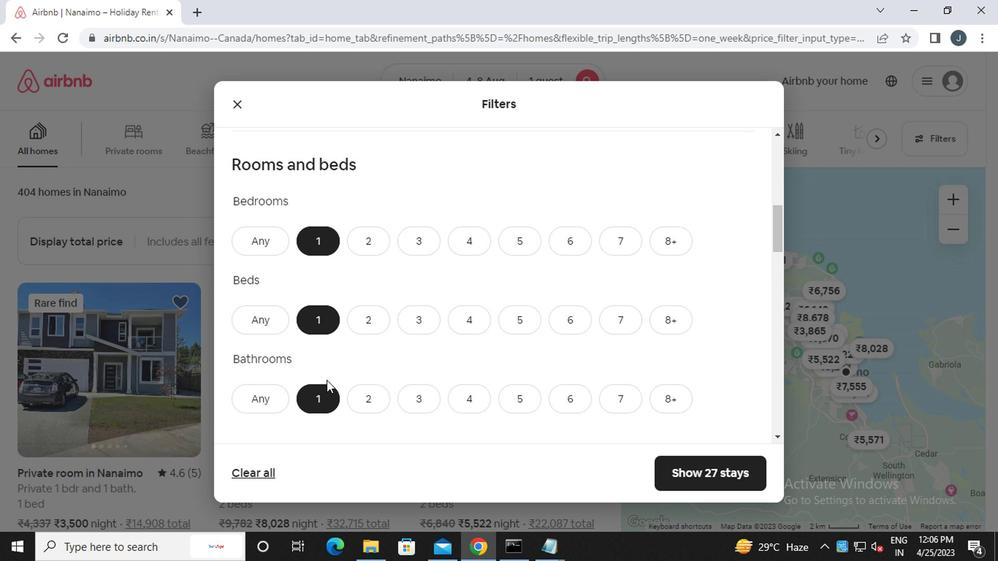 
Action: Mouse moved to (394, 402)
Screenshot: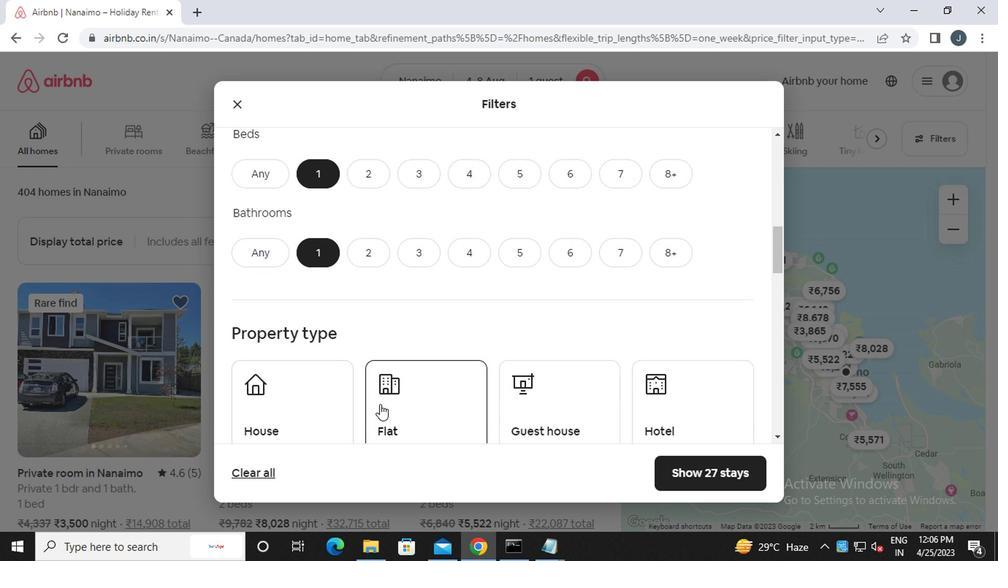 
Action: Mouse pressed left at (394, 402)
Screenshot: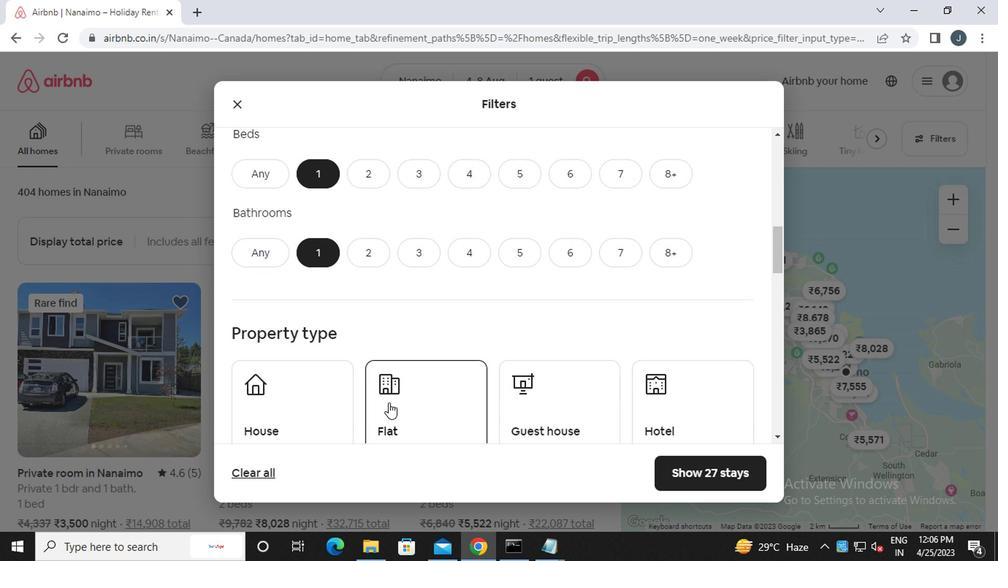 
Action: Mouse moved to (535, 417)
Screenshot: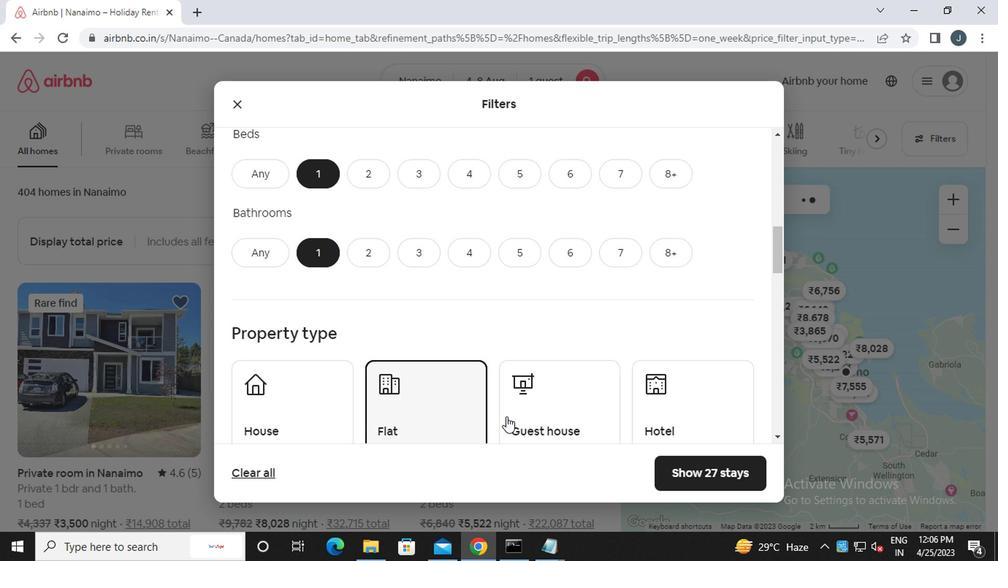 
Action: Mouse pressed left at (535, 417)
Screenshot: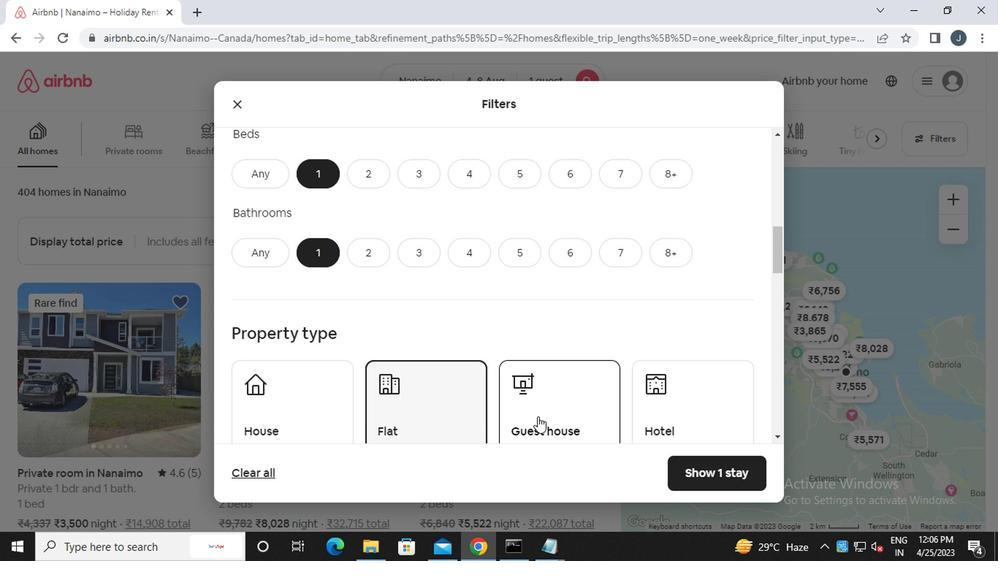 
Action: Mouse moved to (667, 411)
Screenshot: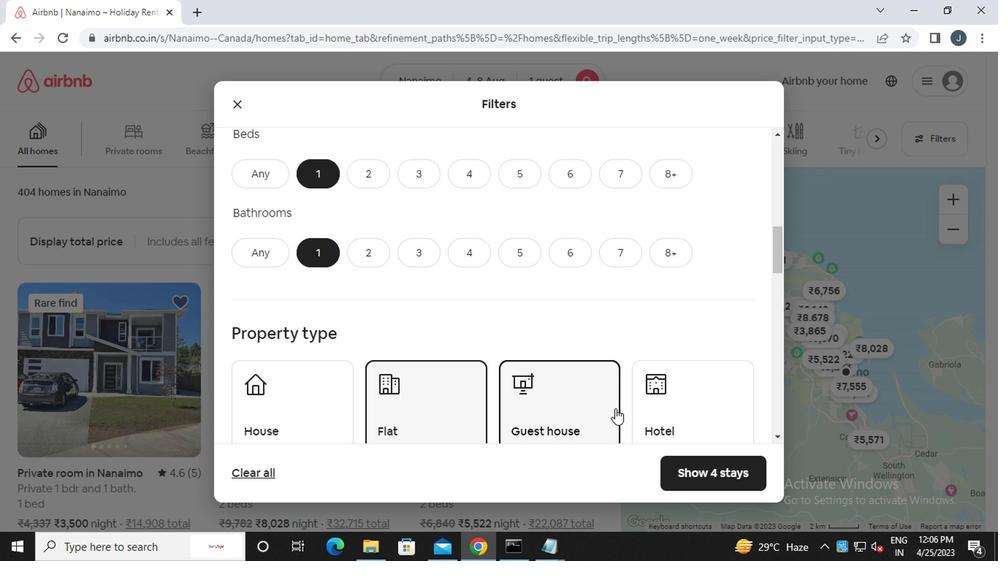 
Action: Mouse pressed left at (667, 411)
Screenshot: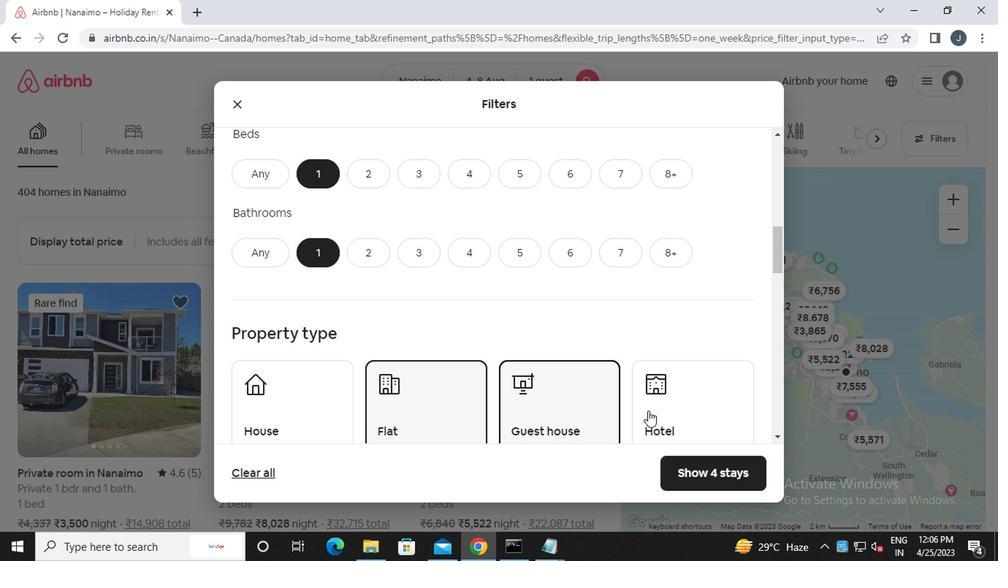 
Action: Mouse moved to (405, 401)
Screenshot: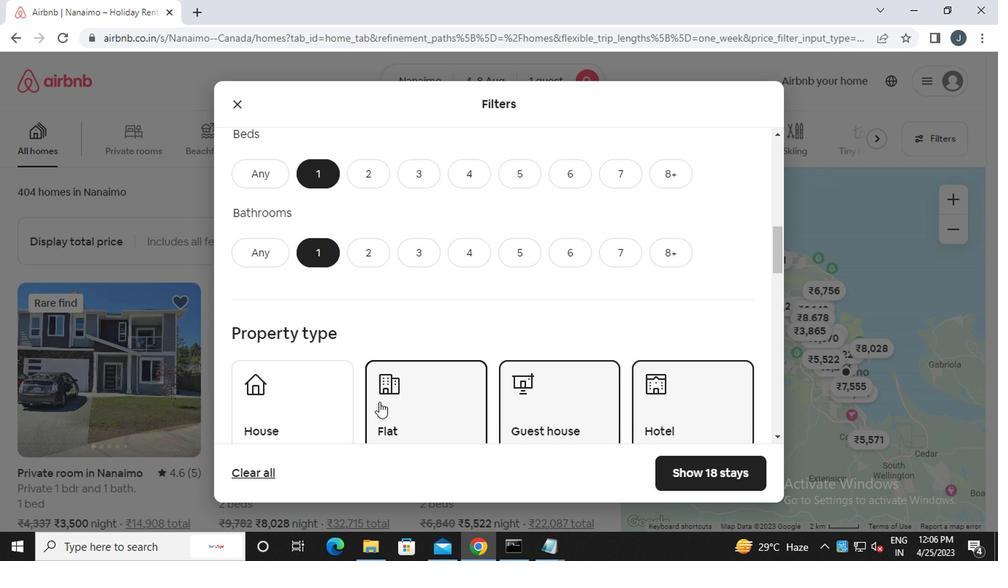 
Action: Mouse scrolled (405, 400) with delta (0, 0)
Screenshot: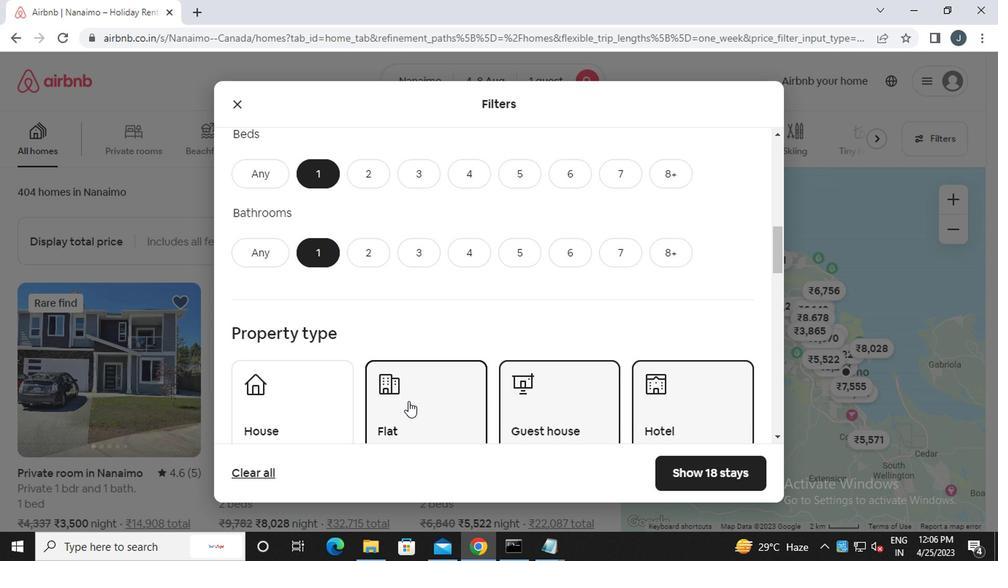 
Action: Mouse scrolled (405, 400) with delta (0, 0)
Screenshot: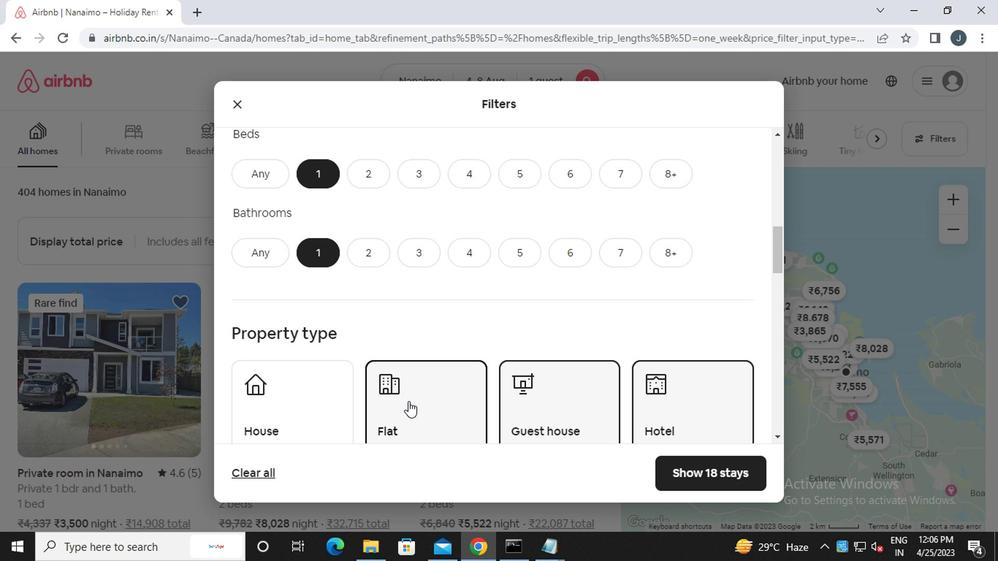 
Action: Mouse scrolled (405, 400) with delta (0, 0)
Screenshot: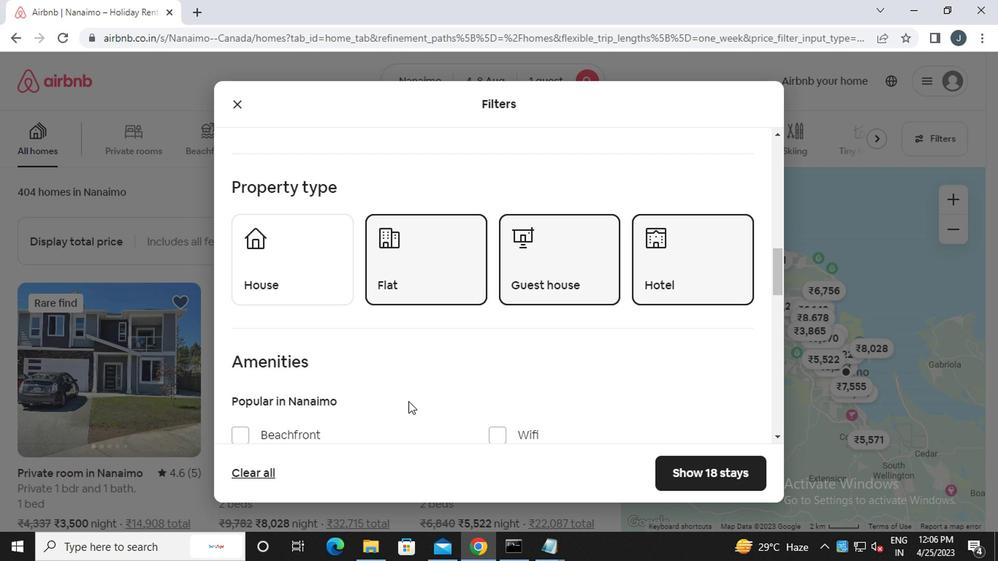 
Action: Mouse scrolled (405, 400) with delta (0, 0)
Screenshot: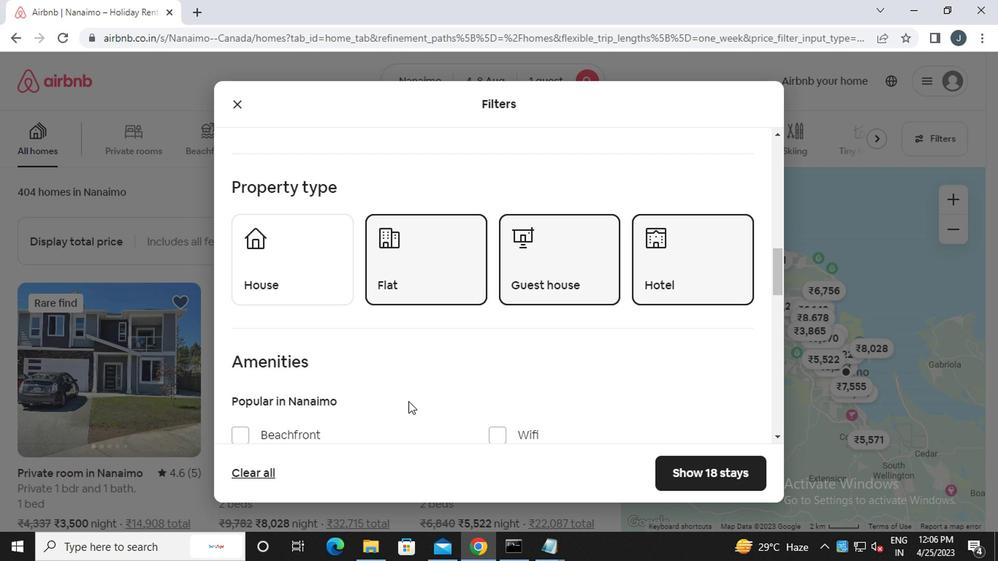 
Action: Mouse scrolled (405, 400) with delta (0, 0)
Screenshot: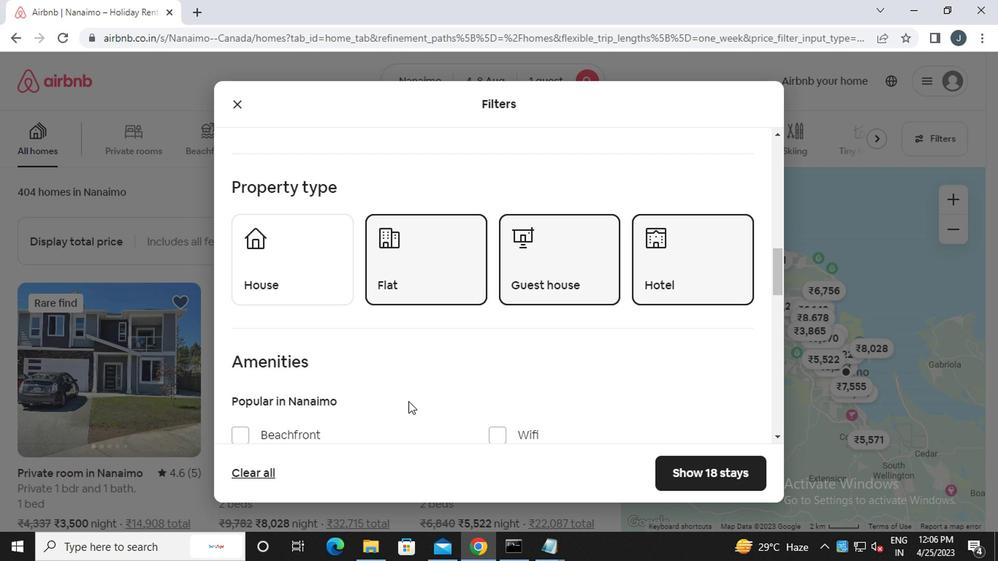 
Action: Mouse moved to (412, 397)
Screenshot: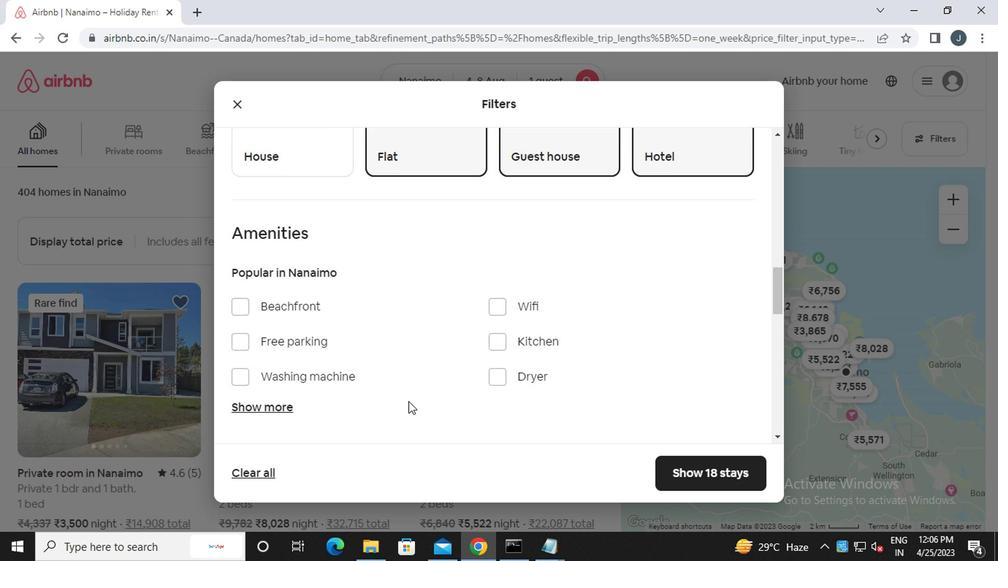 
Action: Mouse scrolled (412, 397) with delta (0, 0)
Screenshot: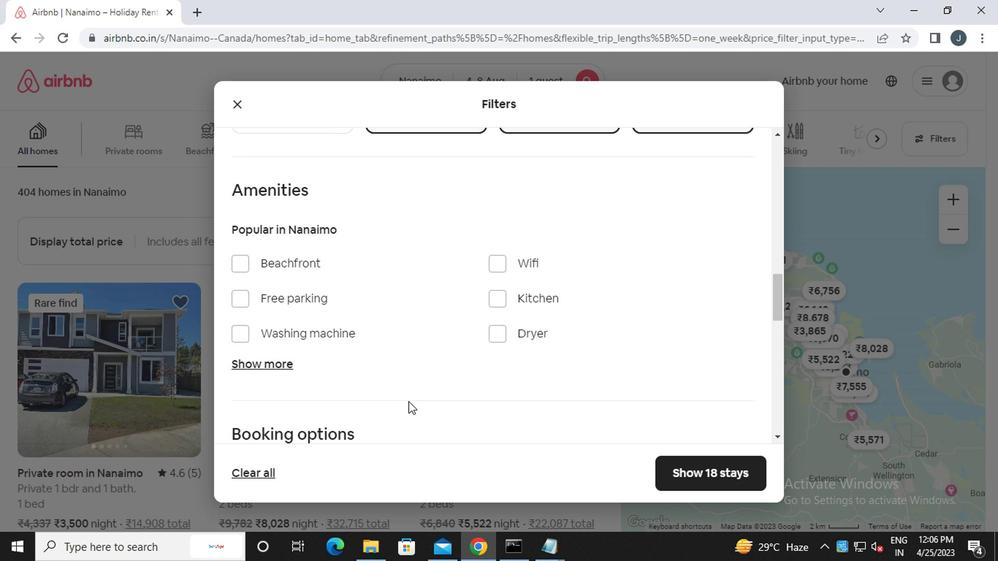 
Action: Mouse scrolled (412, 397) with delta (0, 0)
Screenshot: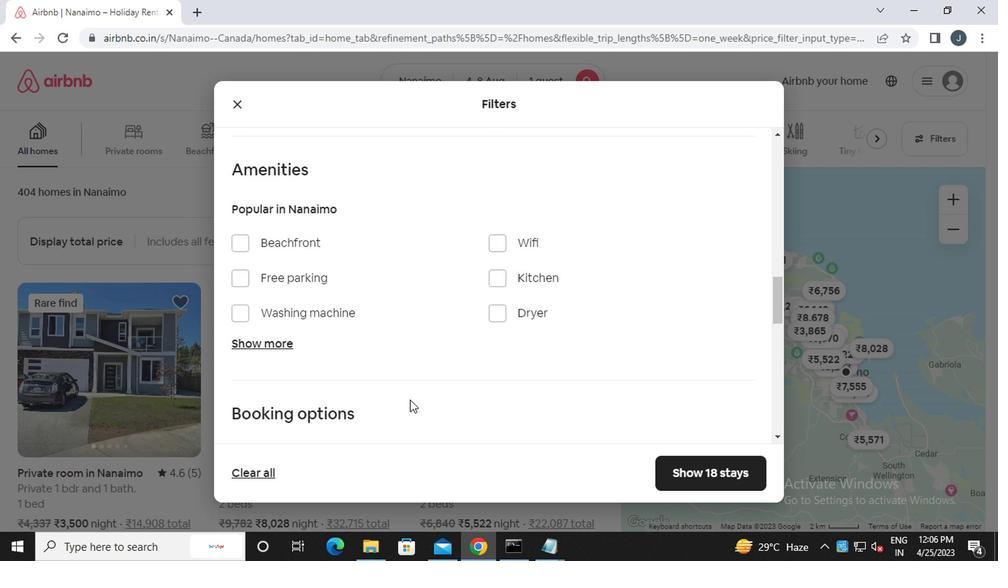 
Action: Mouse moved to (724, 346)
Screenshot: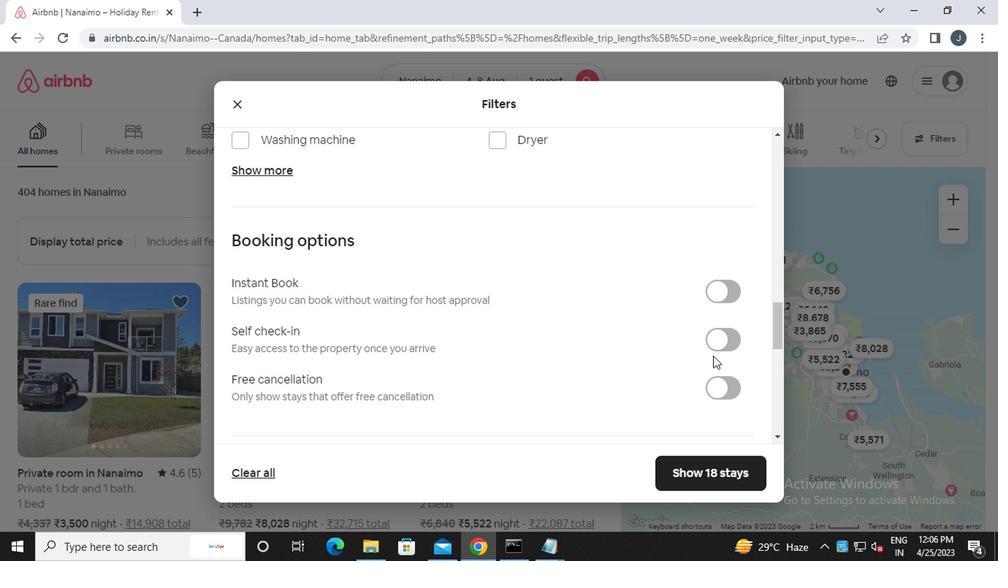 
Action: Mouse pressed left at (724, 346)
Screenshot: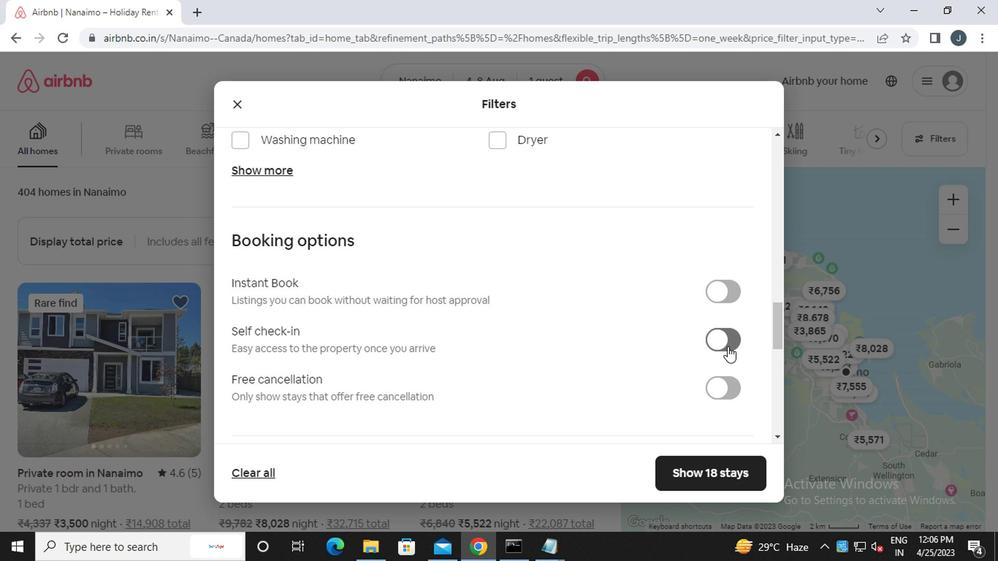 
Action: Mouse moved to (527, 359)
Screenshot: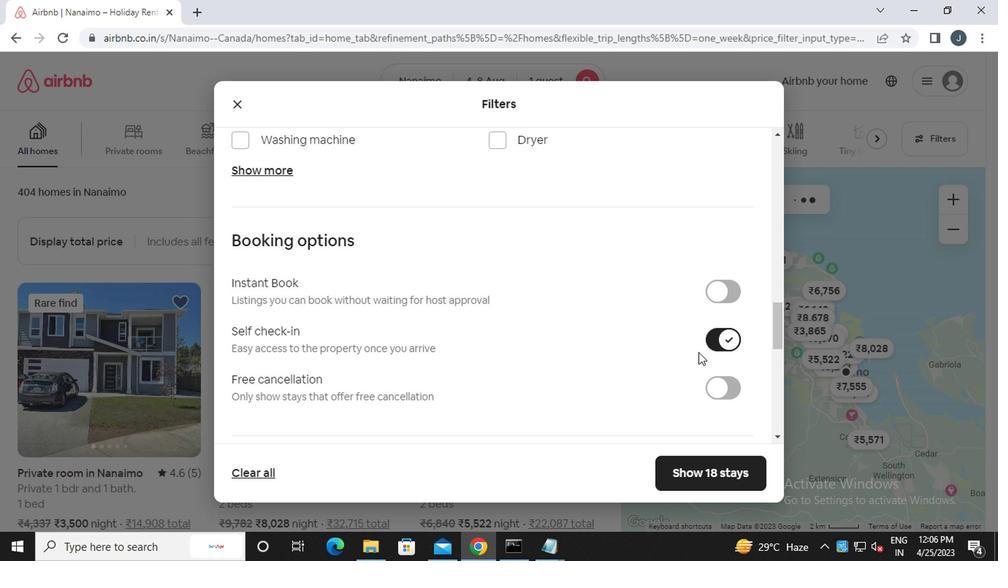 
Action: Mouse scrolled (527, 358) with delta (0, -1)
Screenshot: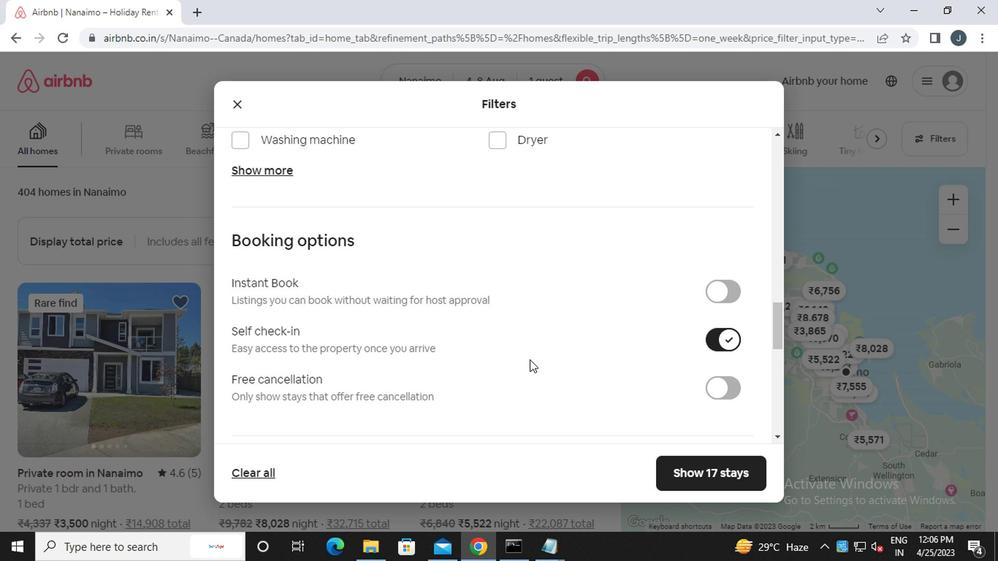 
Action: Mouse scrolled (527, 358) with delta (0, -1)
Screenshot: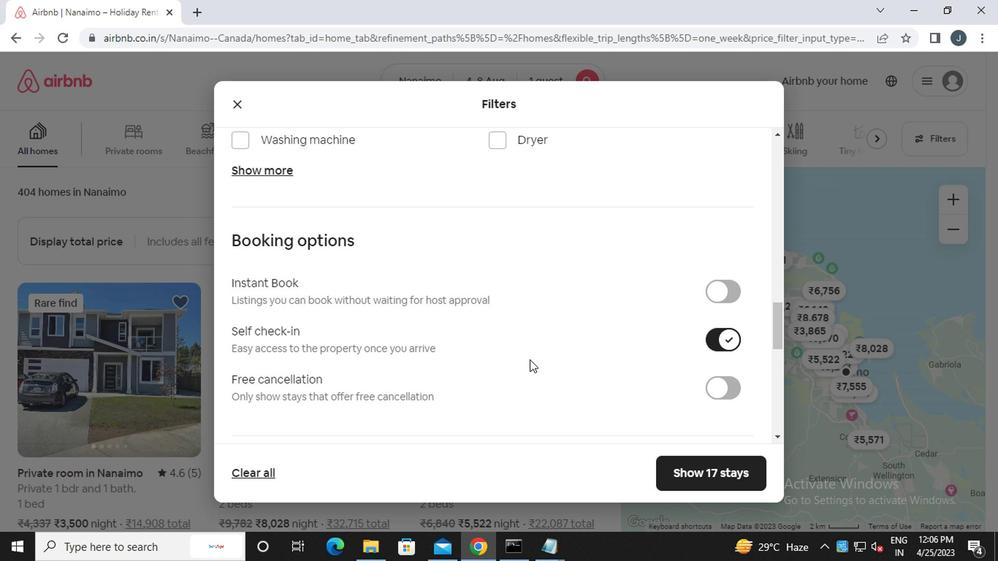 
Action: Mouse scrolled (527, 358) with delta (0, -1)
Screenshot: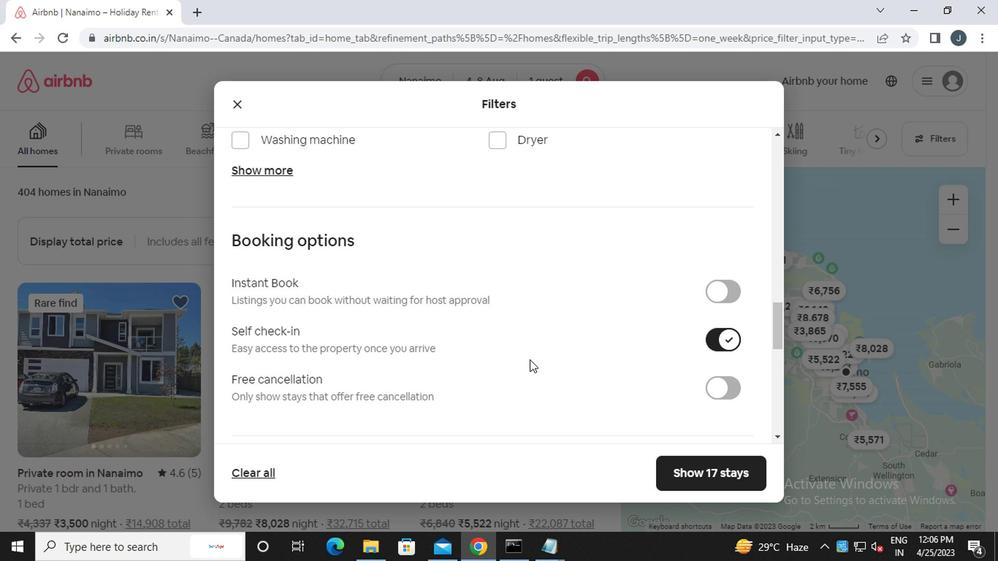 
Action: Mouse scrolled (527, 360) with delta (0, 0)
Screenshot: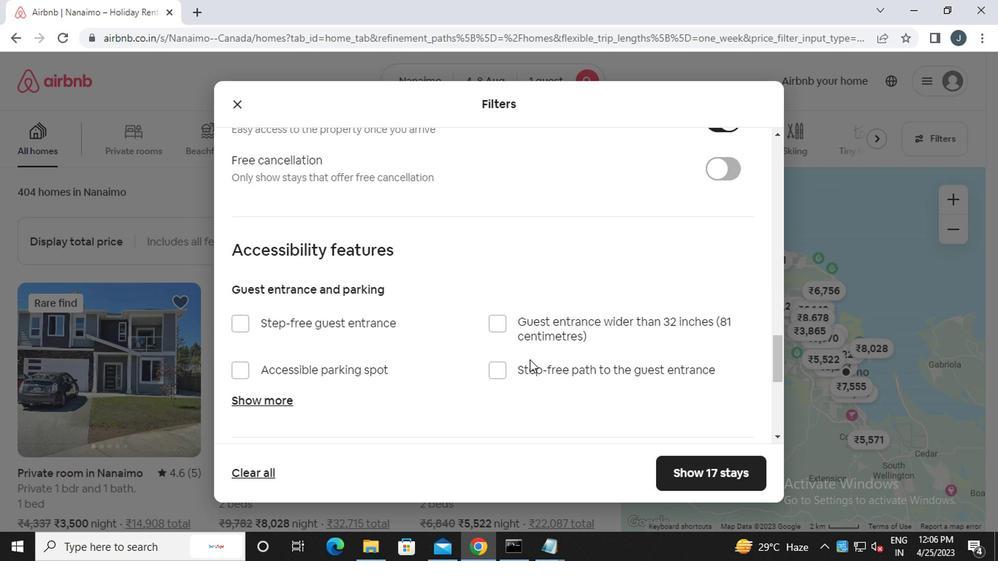 
Action: Mouse scrolled (527, 358) with delta (0, -1)
Screenshot: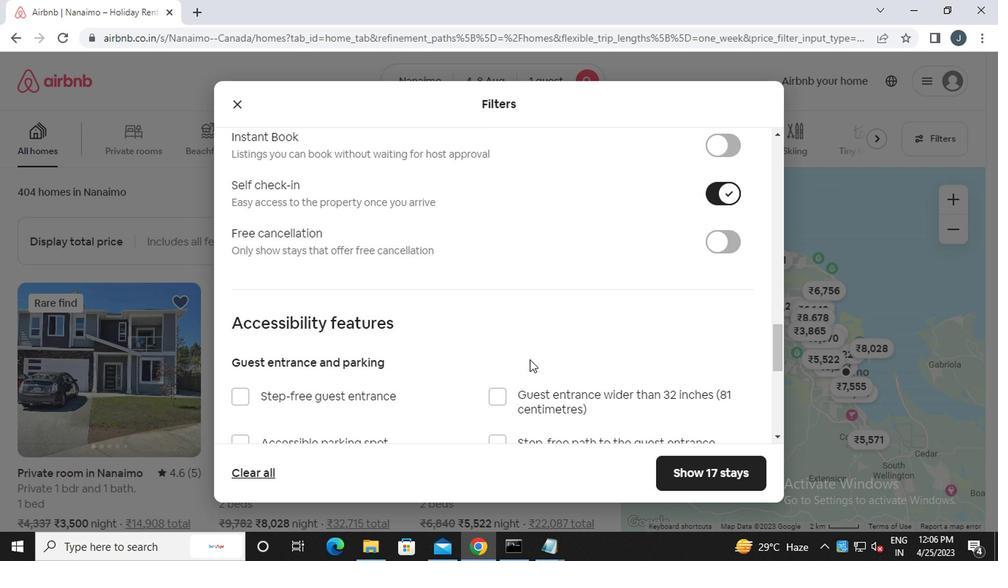 
Action: Mouse scrolled (527, 358) with delta (0, -1)
Screenshot: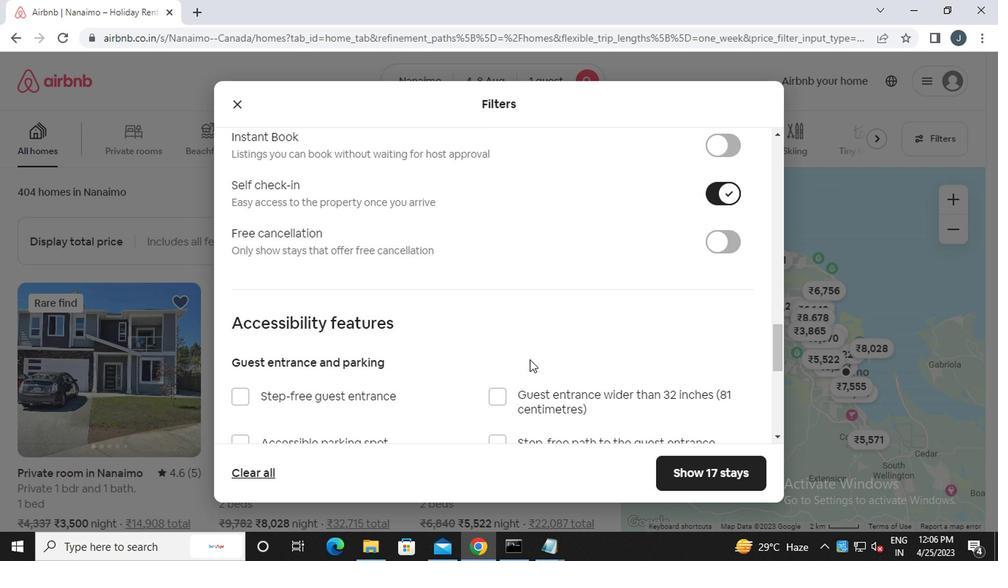 
Action: Mouse scrolled (527, 358) with delta (0, -1)
Screenshot: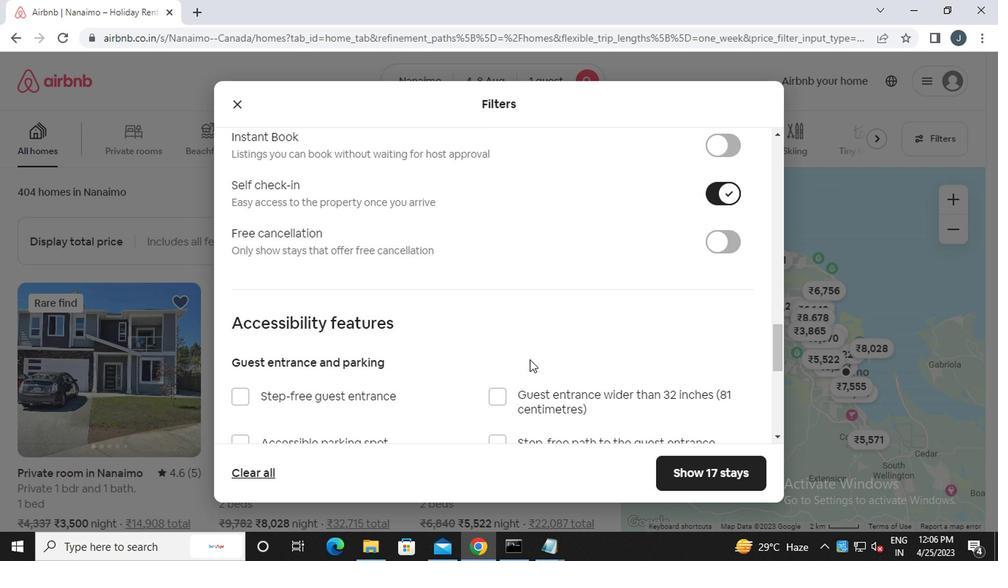
Action: Mouse scrolled (527, 358) with delta (0, -1)
Screenshot: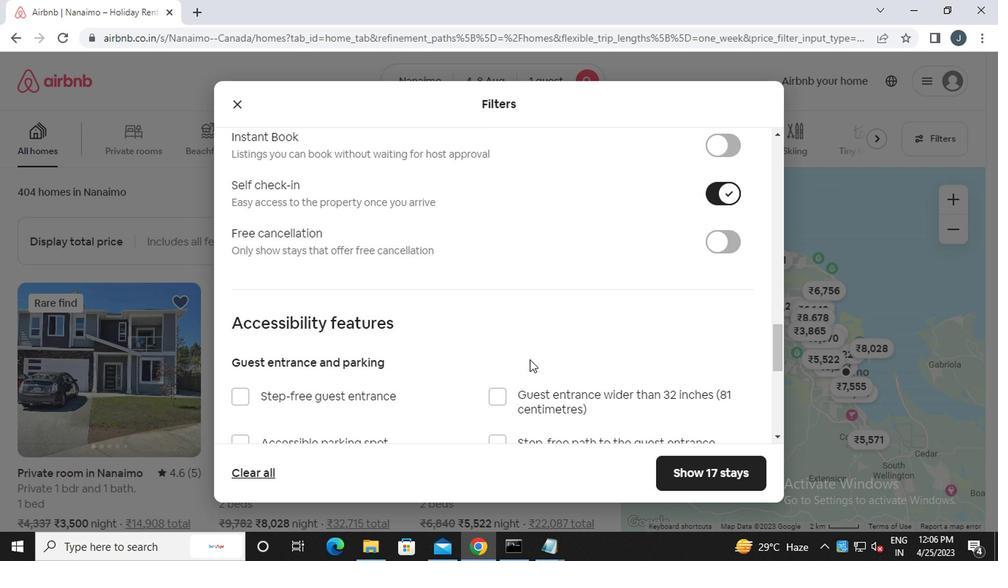 
Action: Mouse scrolled (527, 358) with delta (0, -1)
Screenshot: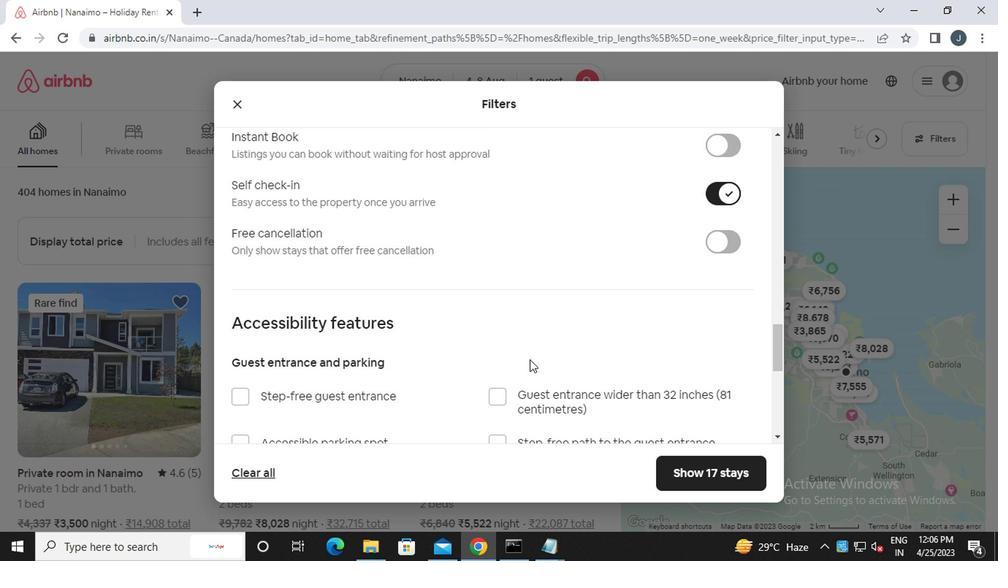 
Action: Mouse scrolled (527, 358) with delta (0, -1)
Screenshot: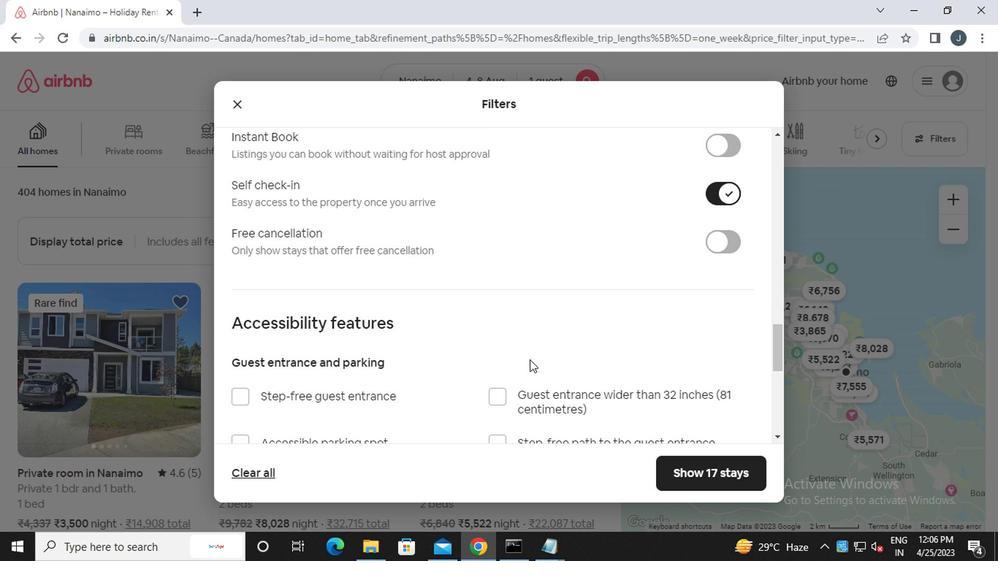 
Action: Mouse scrolled (527, 358) with delta (0, -1)
Screenshot: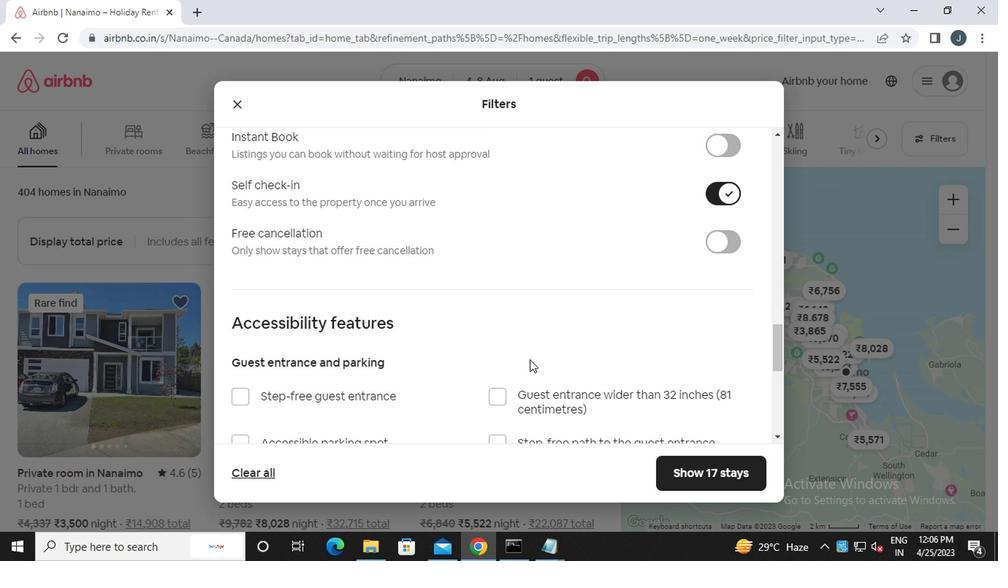 
Action: Mouse scrolled (527, 358) with delta (0, -1)
Screenshot: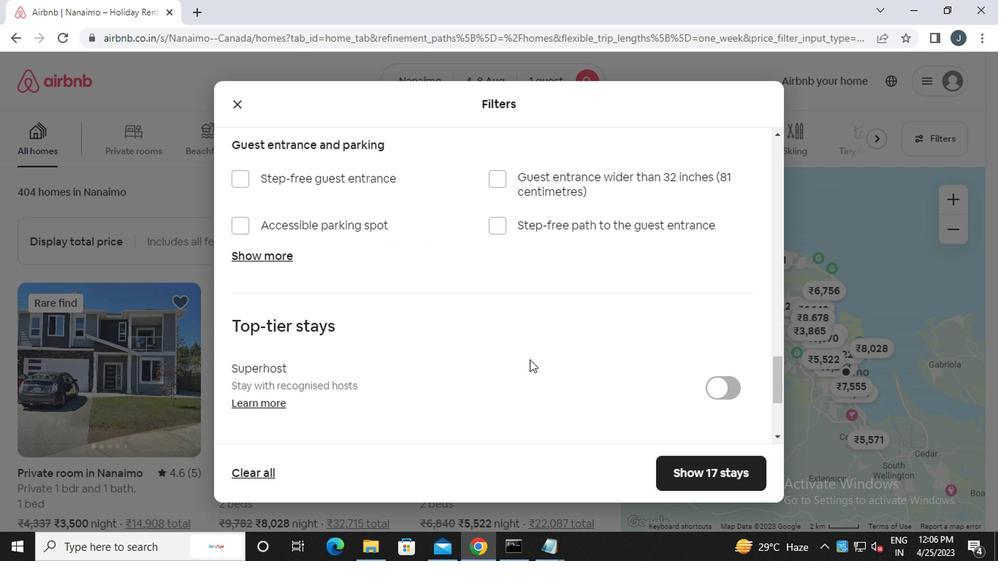 
Action: Mouse scrolled (527, 358) with delta (0, -1)
Screenshot: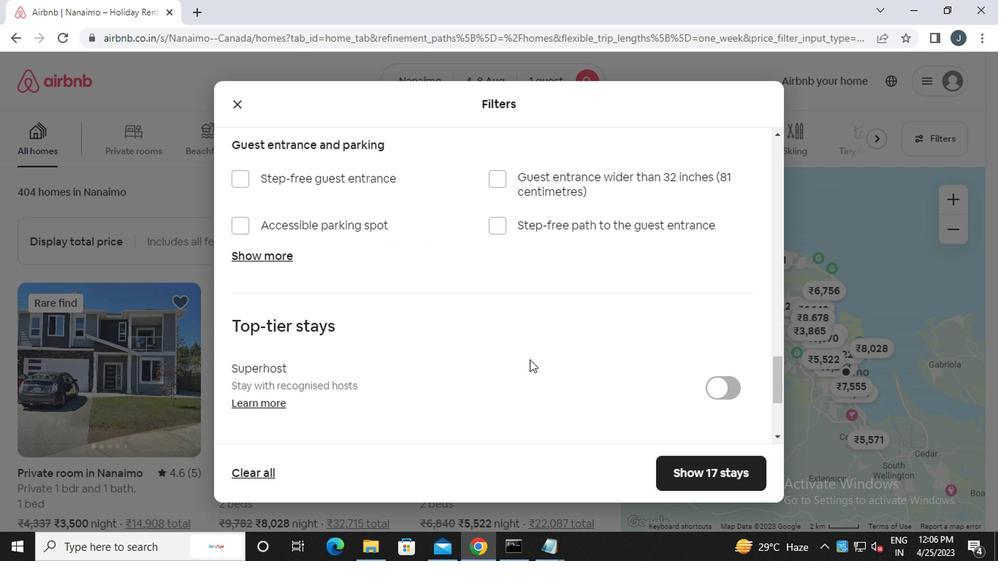 
Action: Mouse scrolled (527, 358) with delta (0, -1)
Screenshot: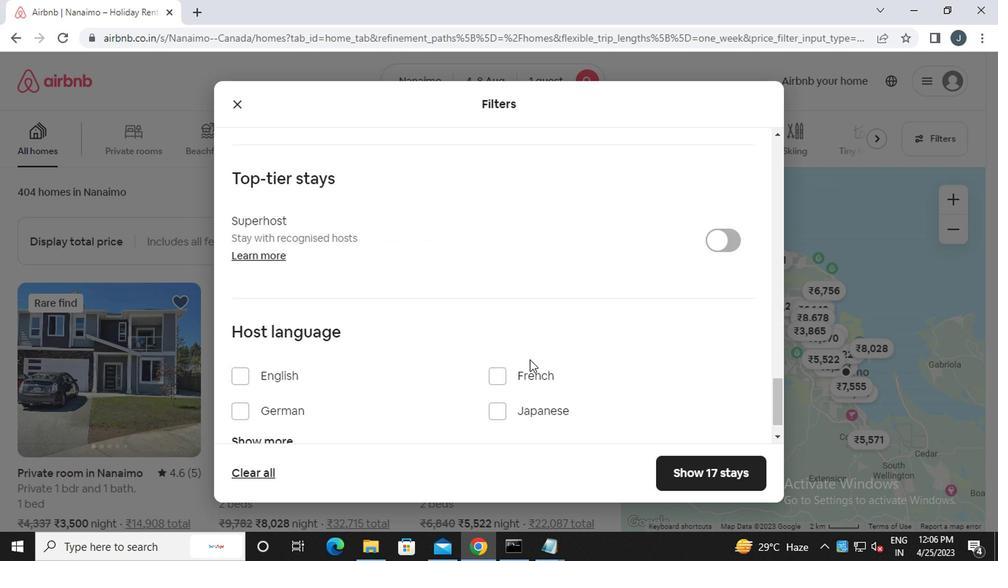 
Action: Mouse scrolled (527, 358) with delta (0, -1)
Screenshot: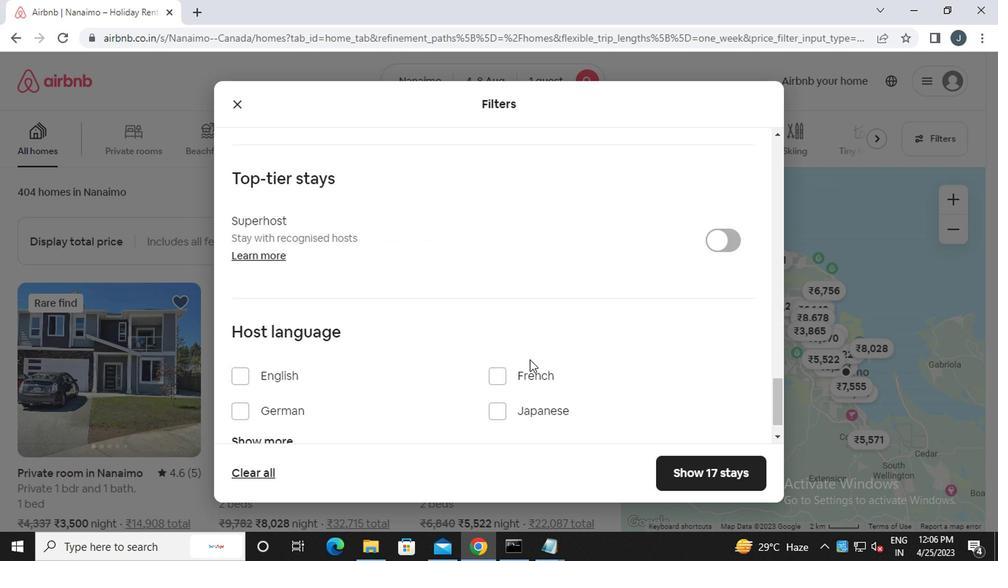 
Action: Mouse scrolled (527, 358) with delta (0, -1)
Screenshot: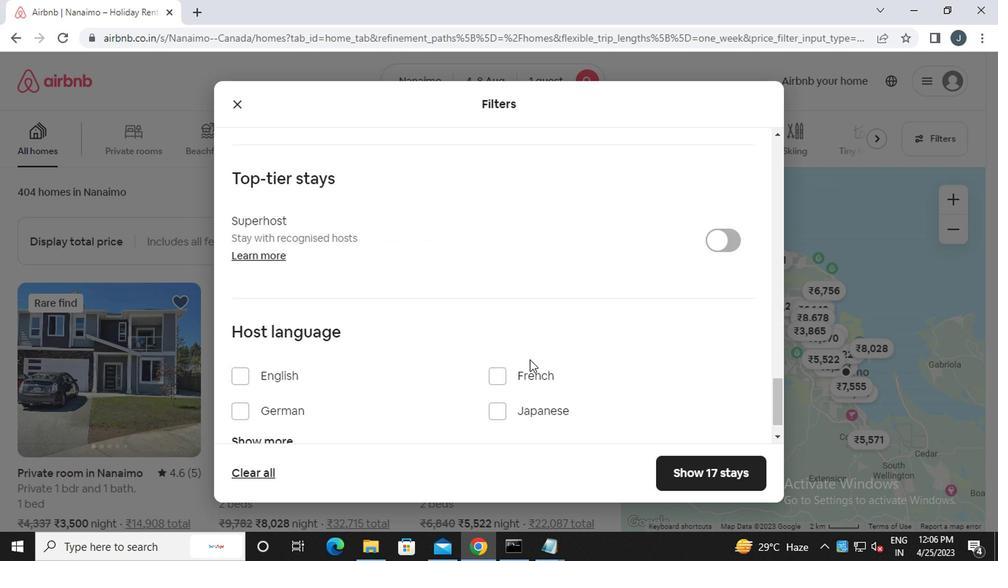 
Action: Mouse scrolled (527, 358) with delta (0, -1)
Screenshot: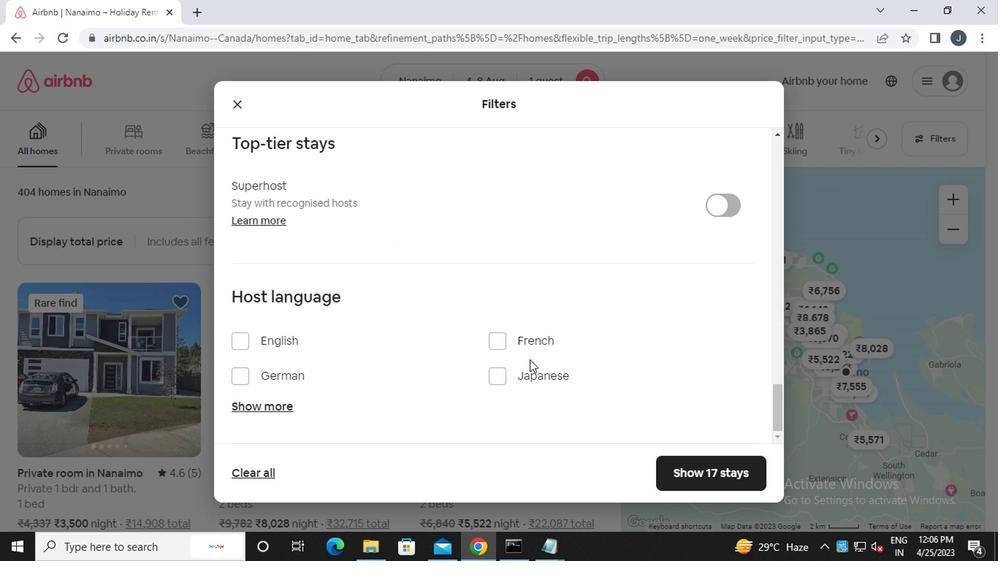 
Action: Mouse moved to (244, 335)
Screenshot: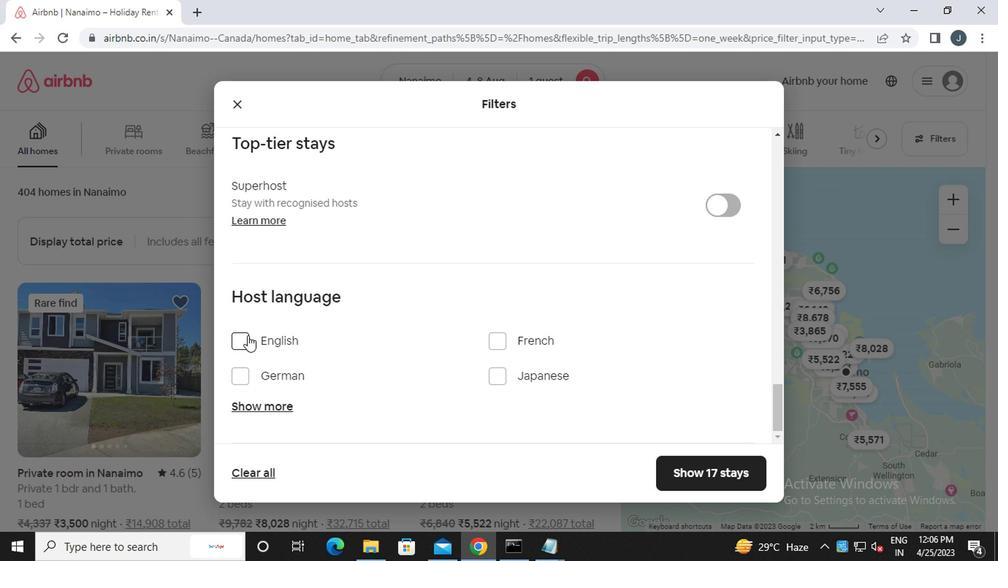 
Action: Mouse pressed left at (244, 335)
Screenshot: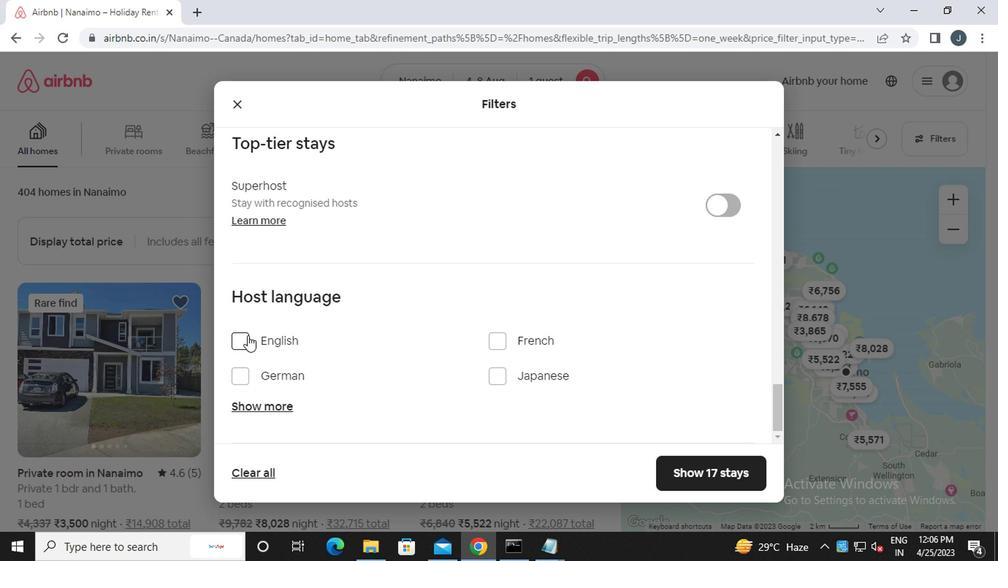 
Action: Mouse moved to (711, 476)
Screenshot: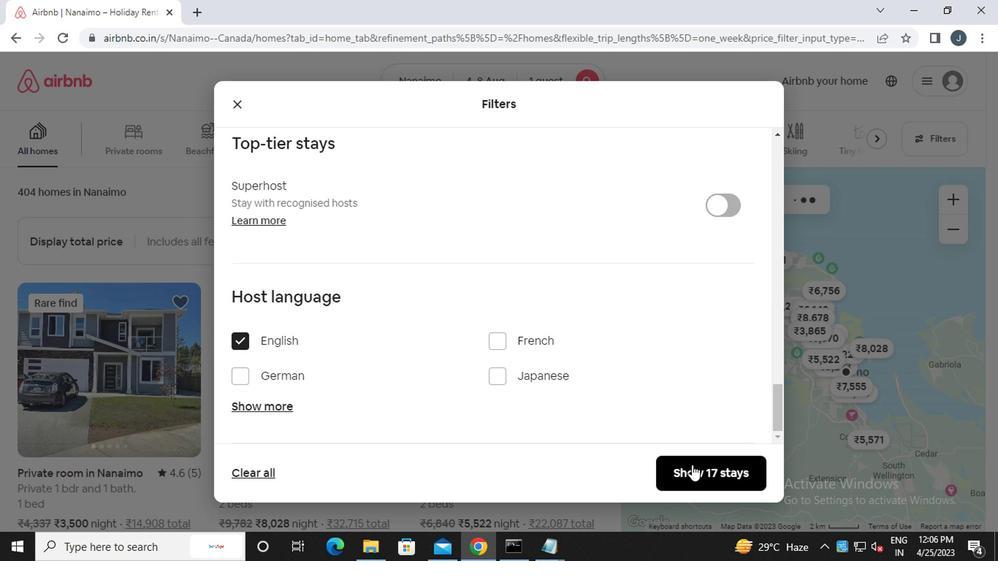 
Action: Mouse pressed left at (711, 476)
Screenshot: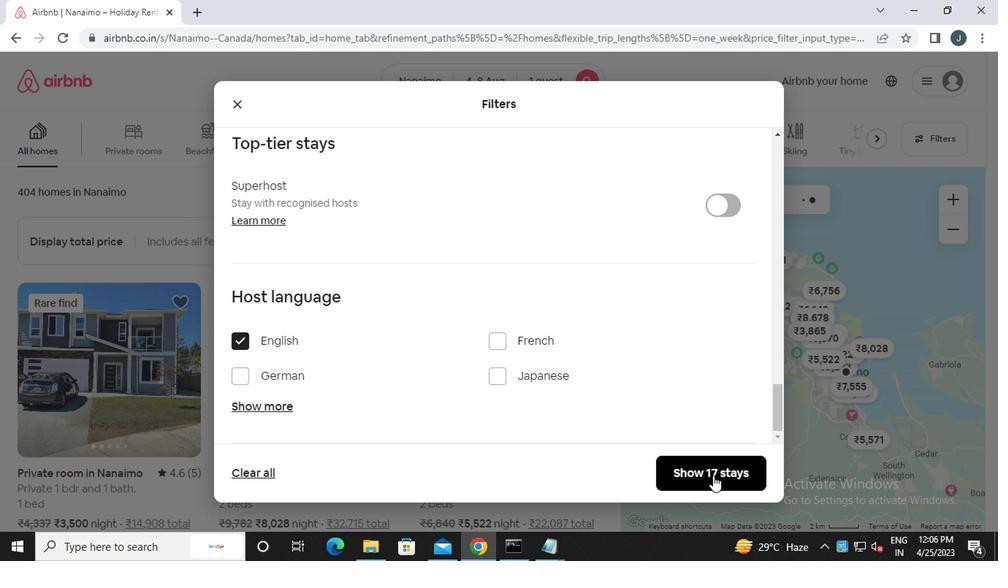 
Action: Mouse moved to (702, 468)
Screenshot: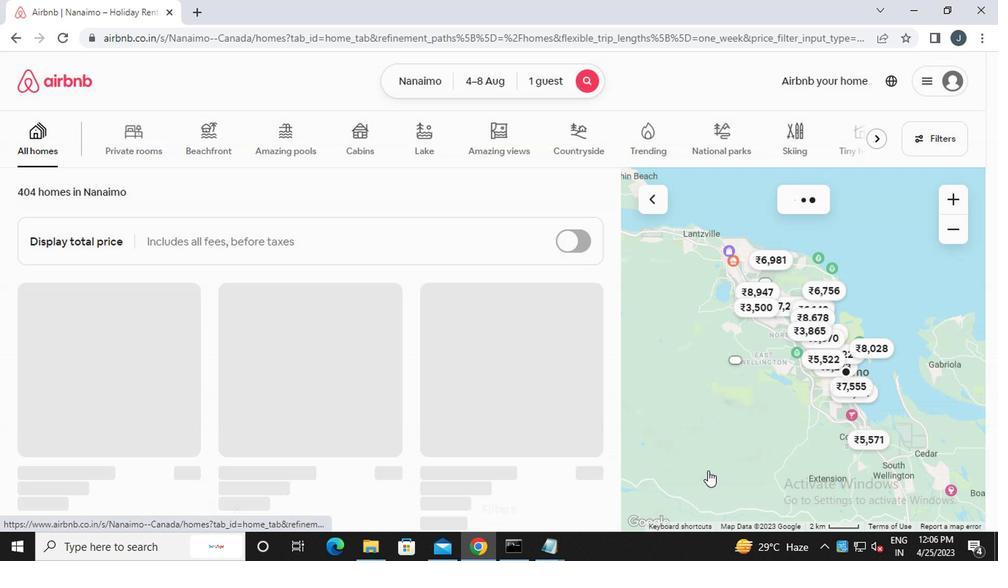 
